 Task: select the visible AfterExecute option in the show cell status bar.
Action: Mouse moved to (27, 599)
Screenshot: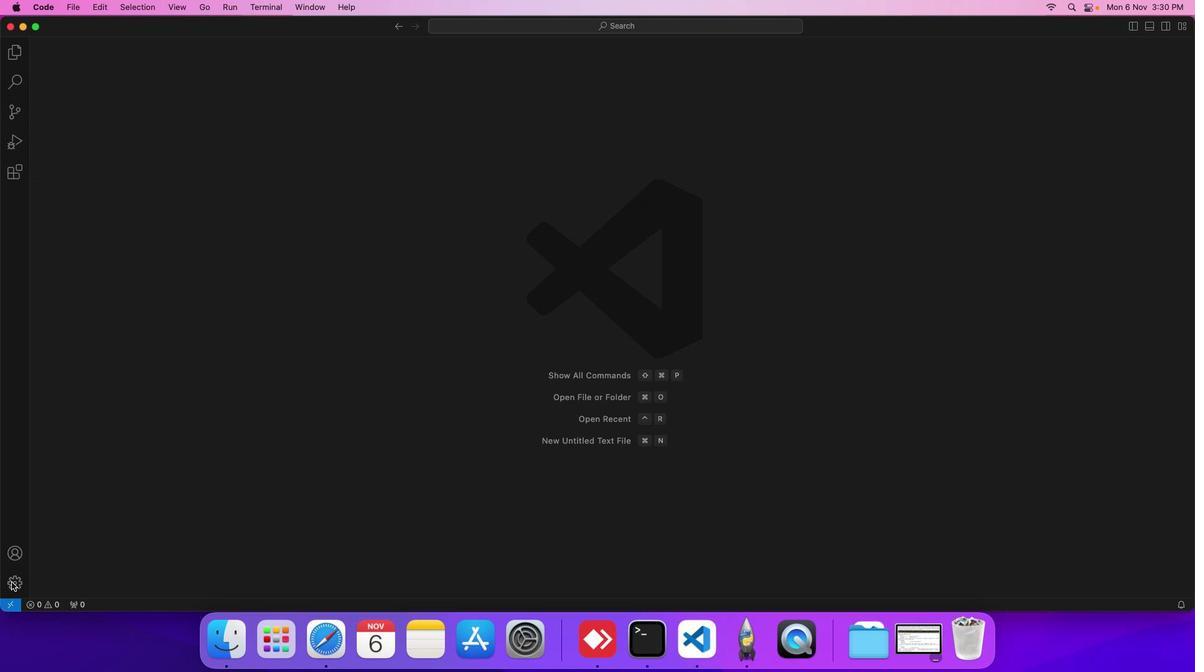 
Action: Mouse pressed left at (27, 599)
Screenshot: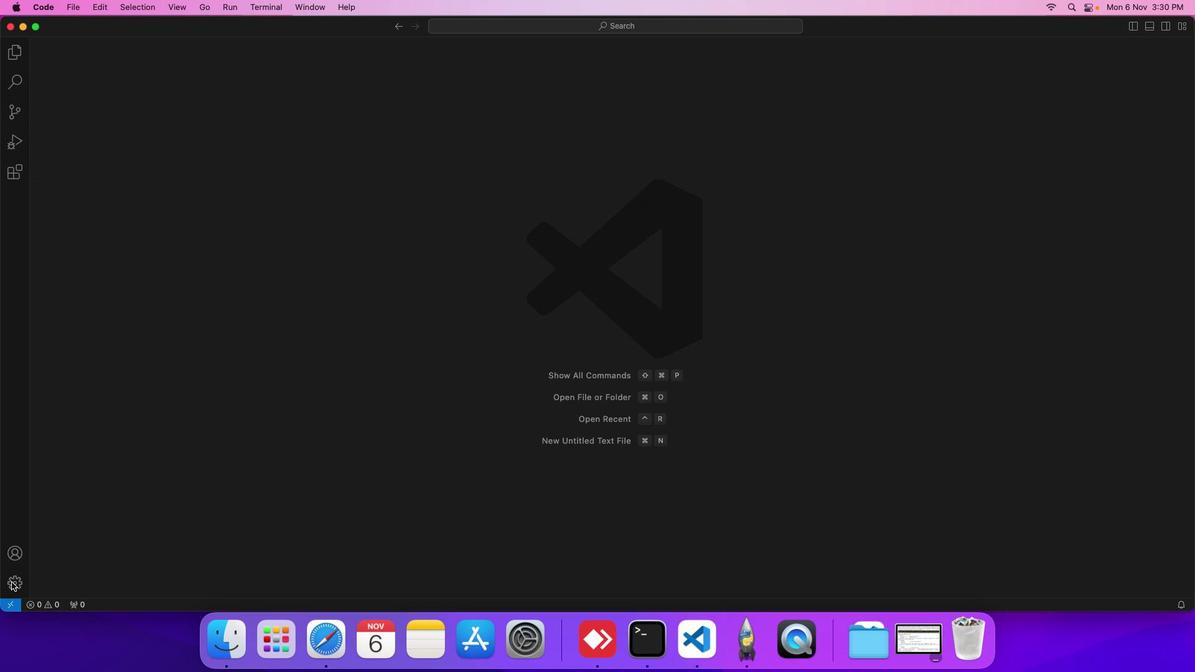
Action: Mouse moved to (77, 506)
Screenshot: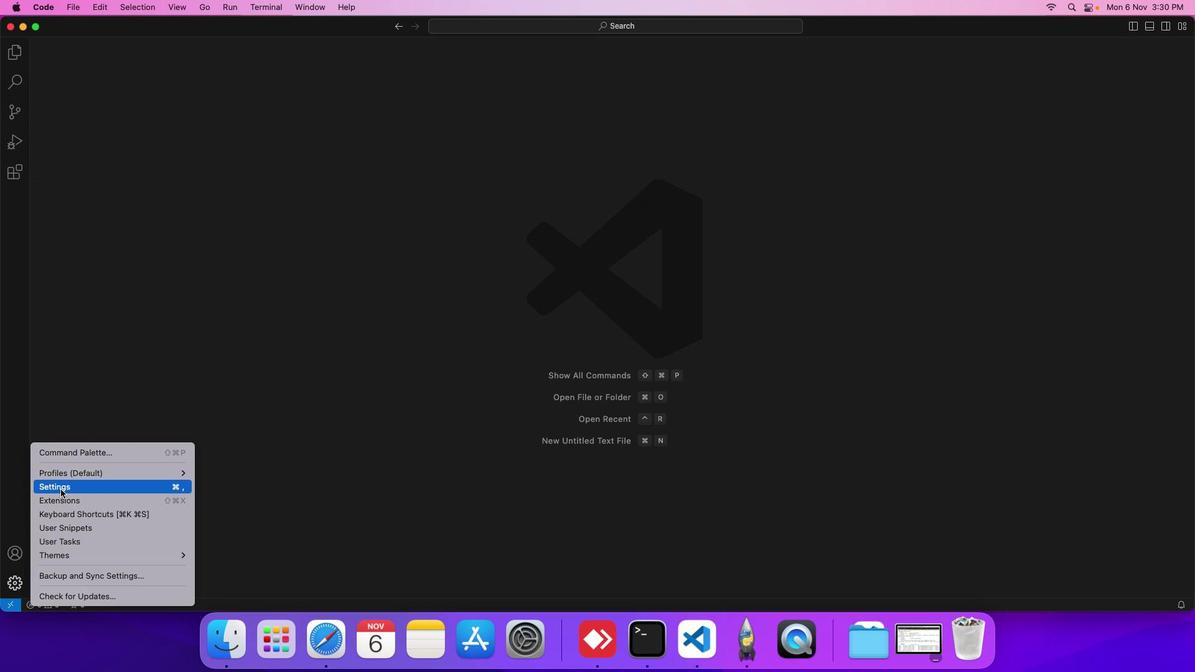 
Action: Mouse pressed left at (77, 506)
Screenshot: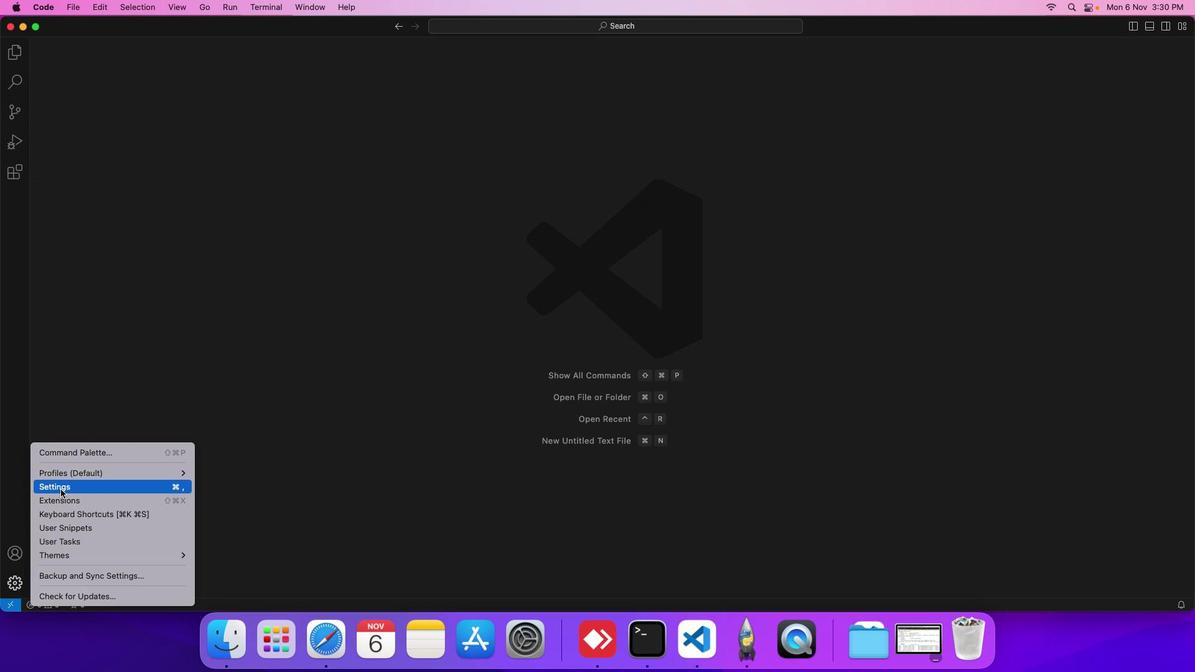 
Action: Mouse moved to (293, 196)
Screenshot: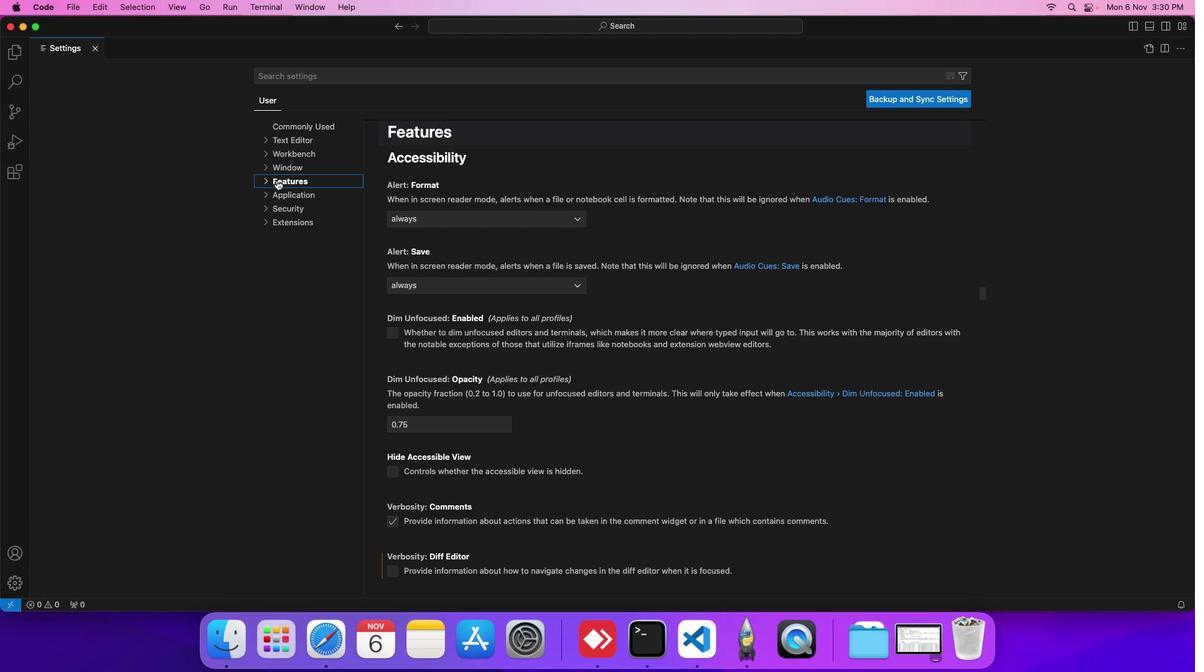 
Action: Mouse pressed left at (293, 196)
Screenshot: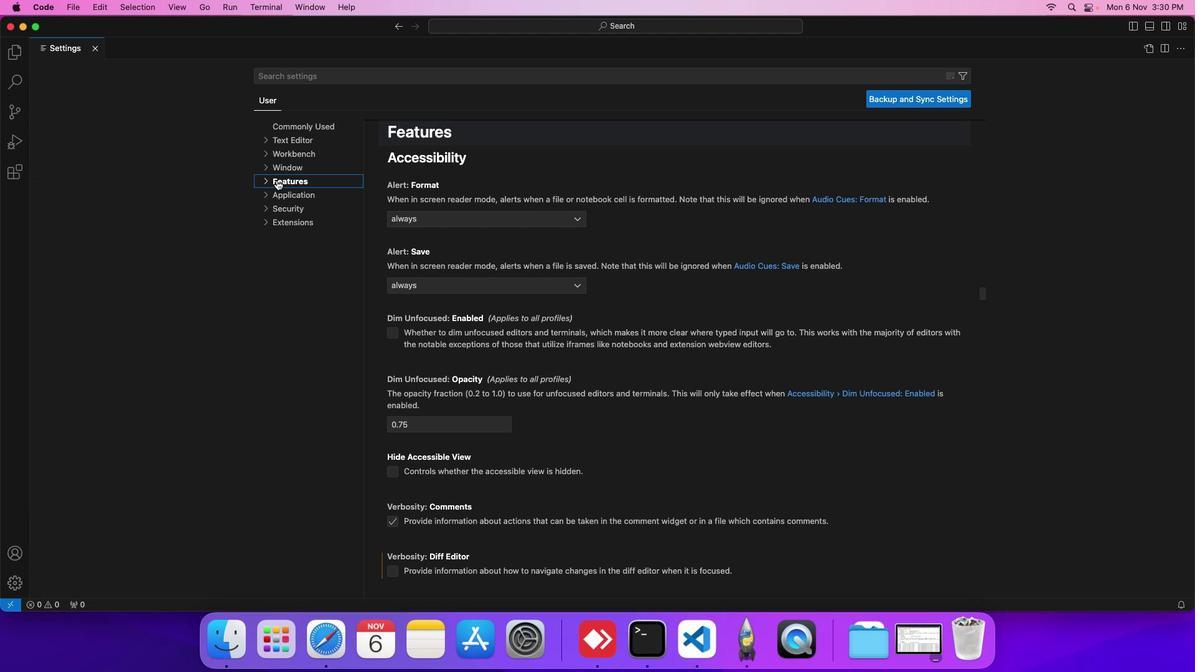 
Action: Mouse moved to (315, 401)
Screenshot: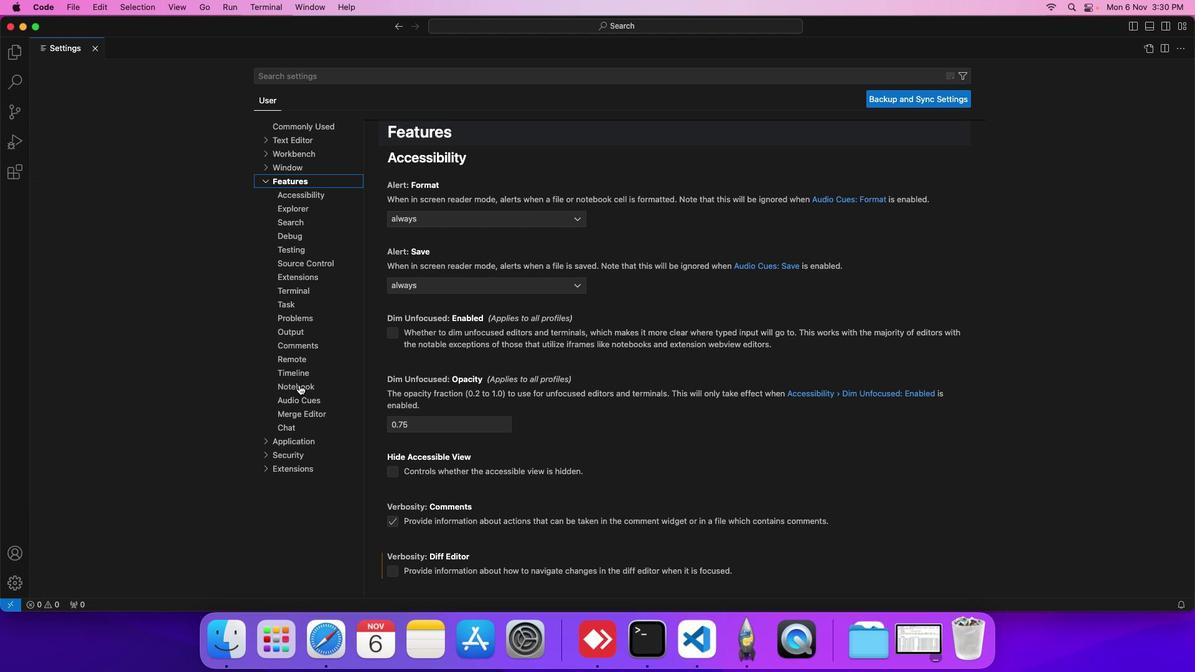 
Action: Mouse pressed left at (315, 401)
Screenshot: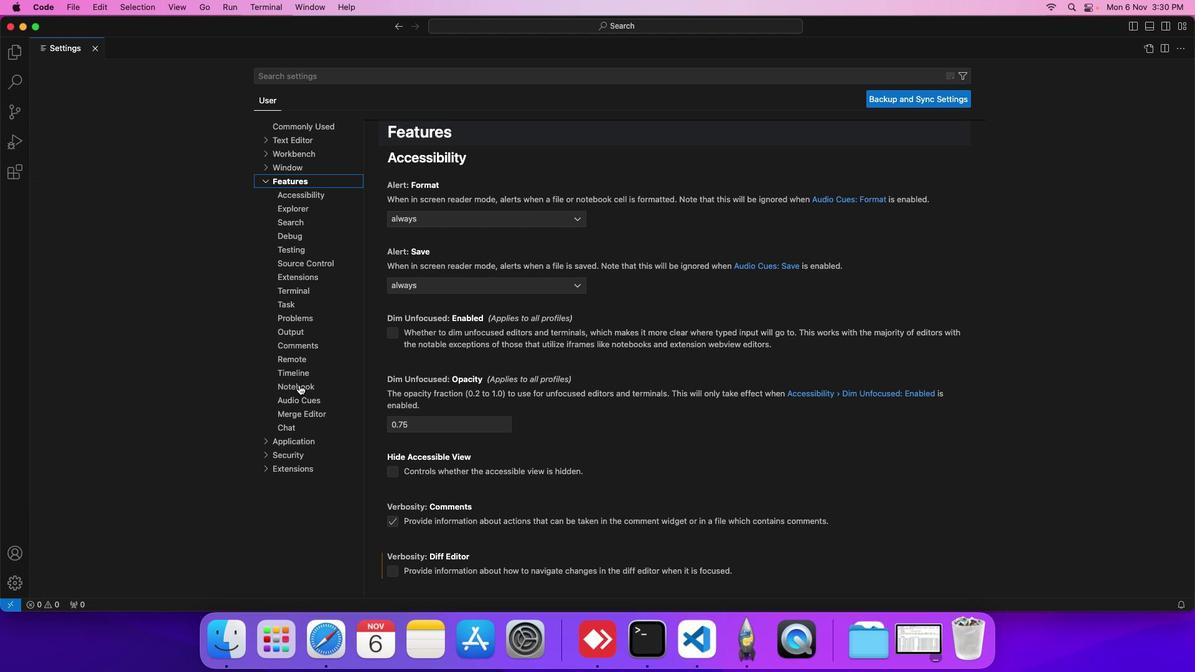 
Action: Mouse moved to (394, 404)
Screenshot: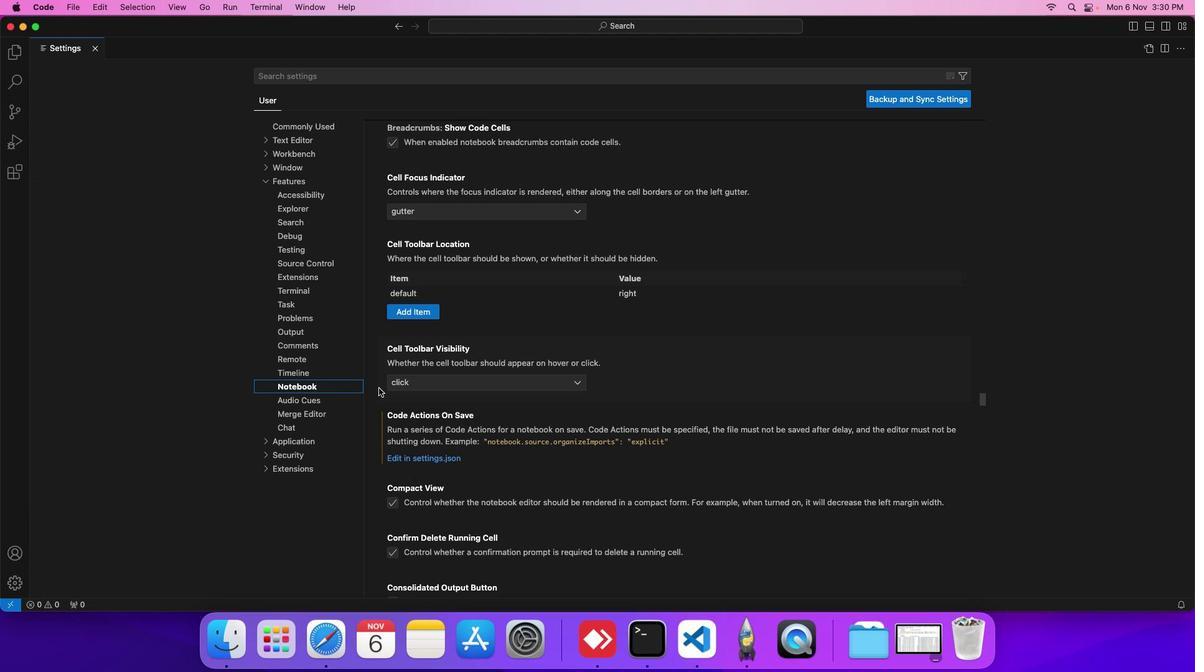 
Action: Mouse scrolled (394, 404) with delta (16, 15)
Screenshot: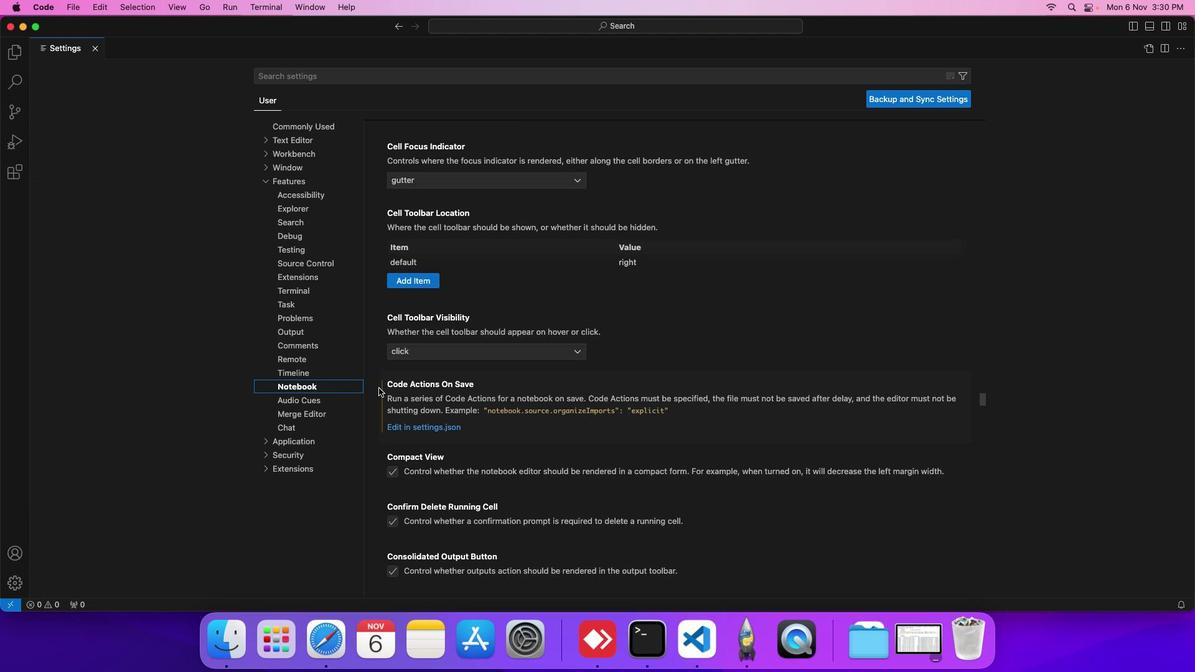 
Action: Mouse scrolled (394, 404) with delta (16, 15)
Screenshot: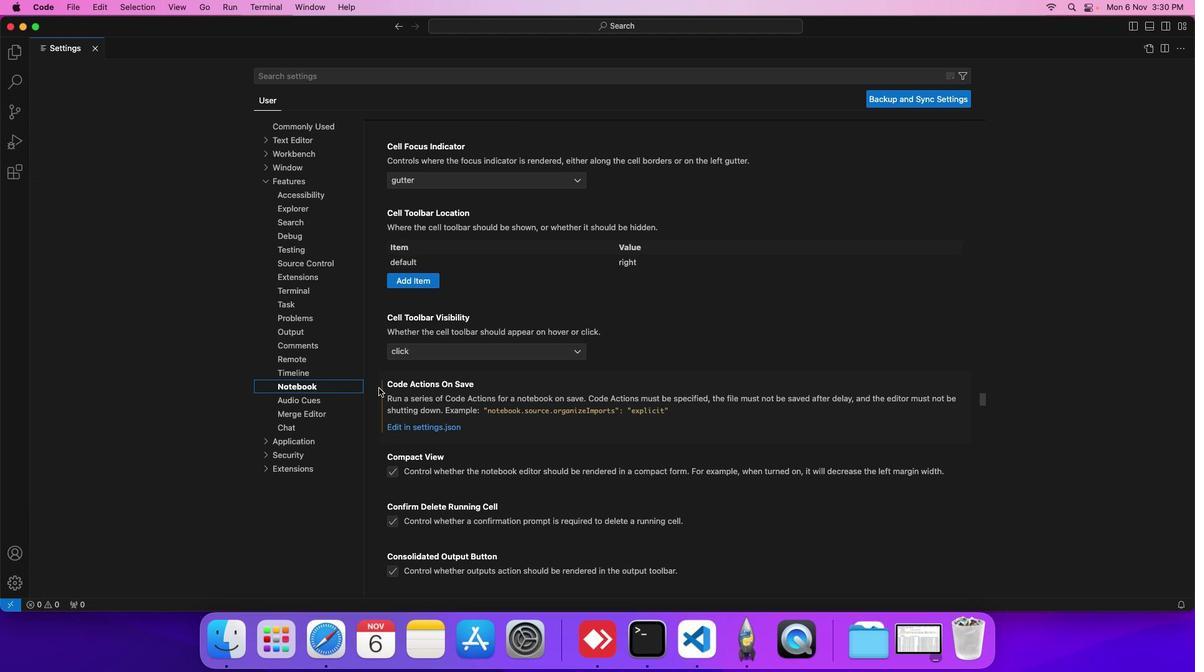 
Action: Mouse scrolled (394, 404) with delta (16, 15)
Screenshot: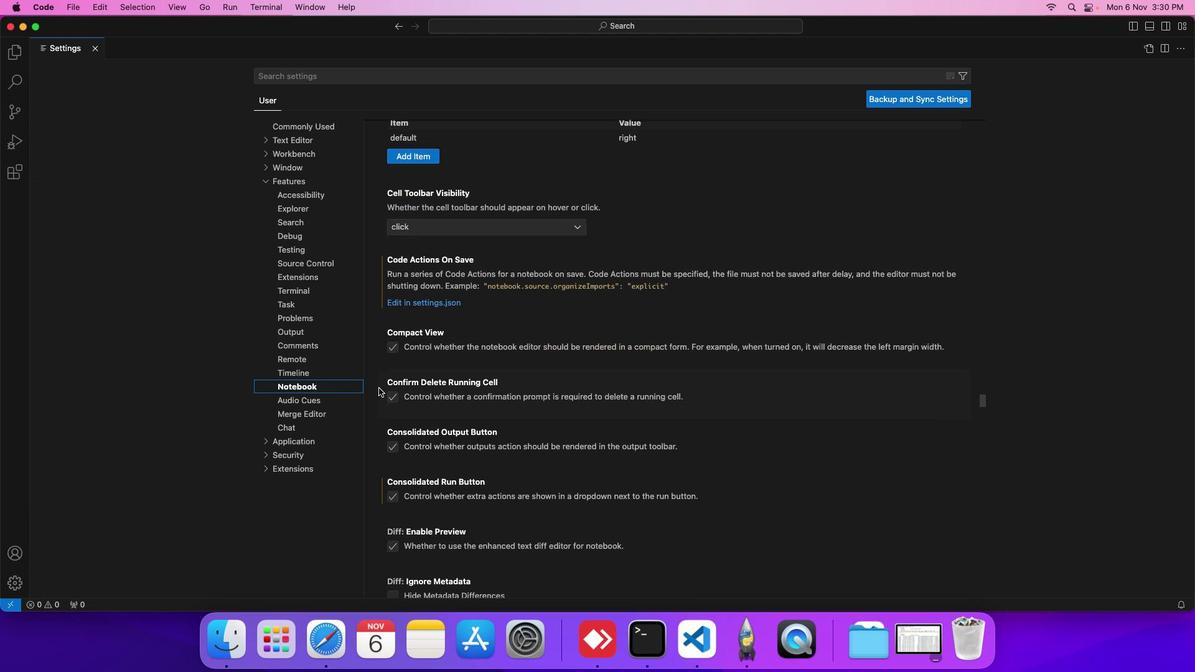 
Action: Mouse scrolled (394, 404) with delta (16, 15)
Screenshot: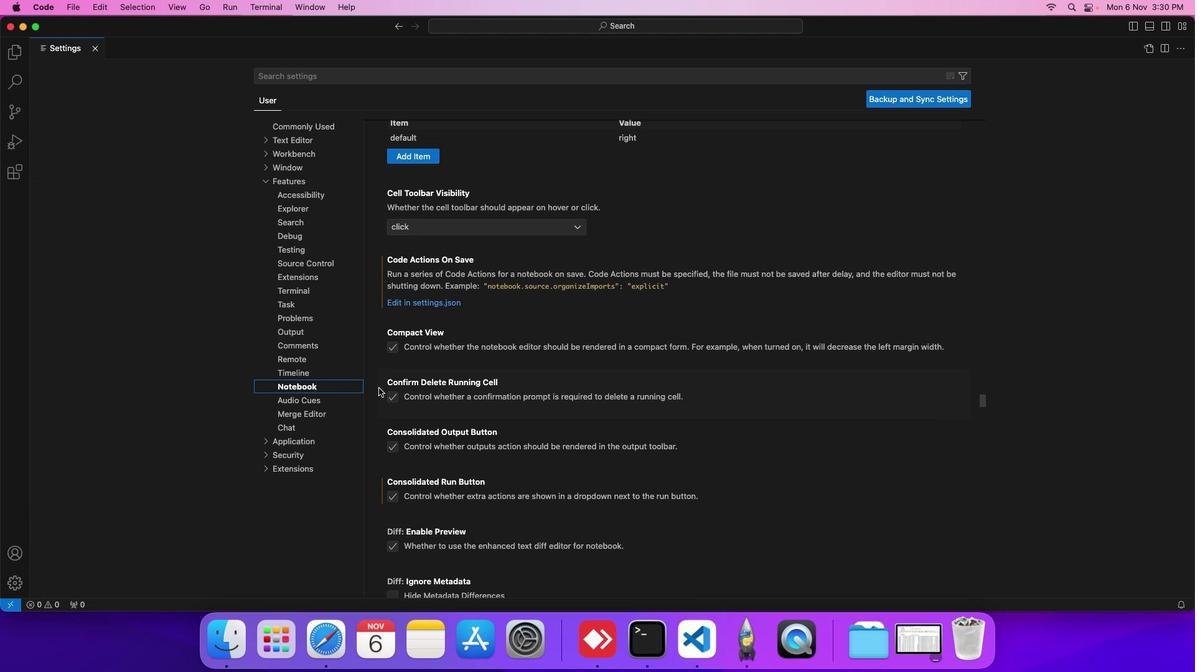 
Action: Mouse scrolled (394, 404) with delta (16, 14)
Screenshot: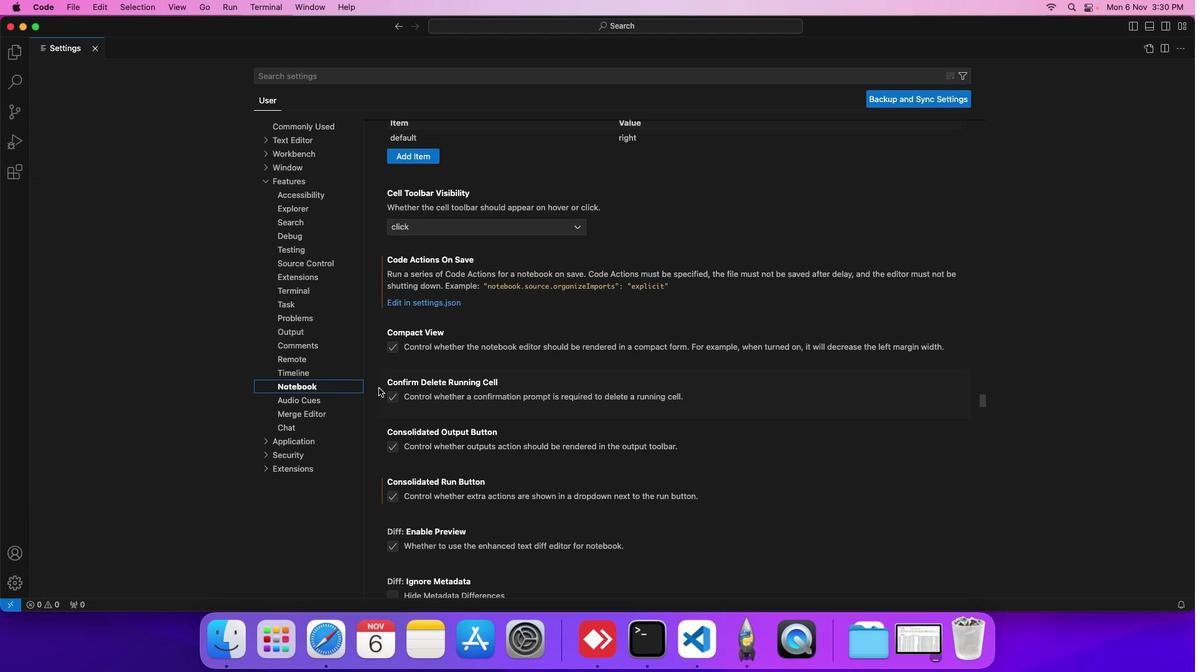 
Action: Mouse scrolled (394, 404) with delta (16, 15)
Screenshot: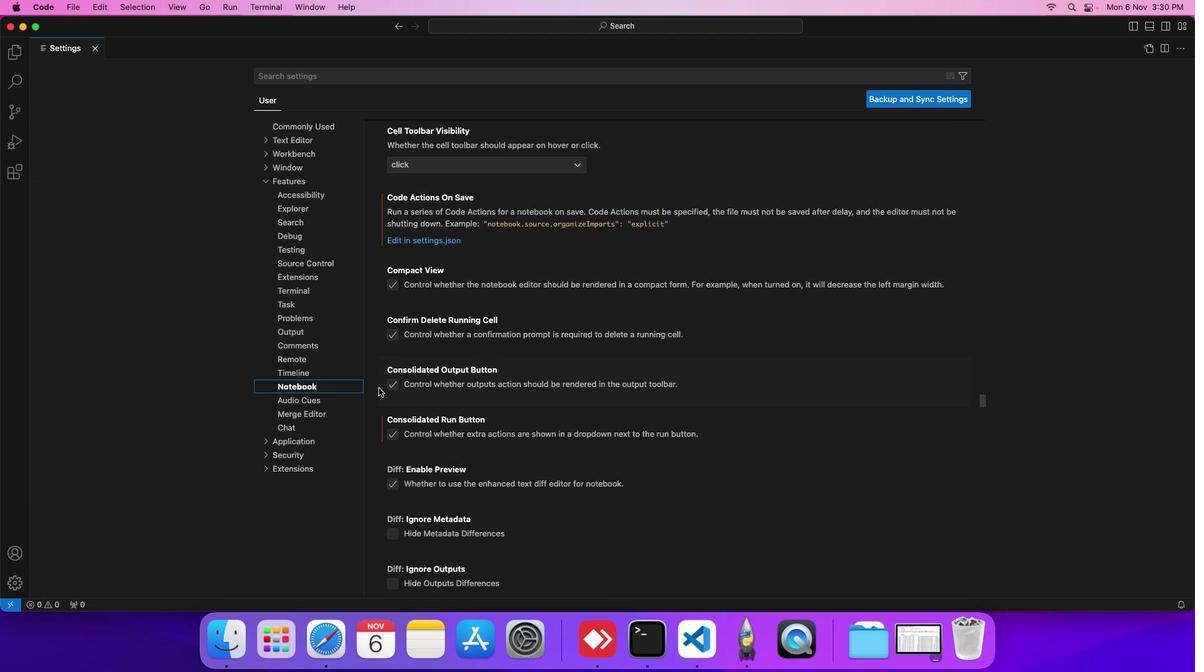 
Action: Mouse scrolled (394, 404) with delta (16, 15)
Screenshot: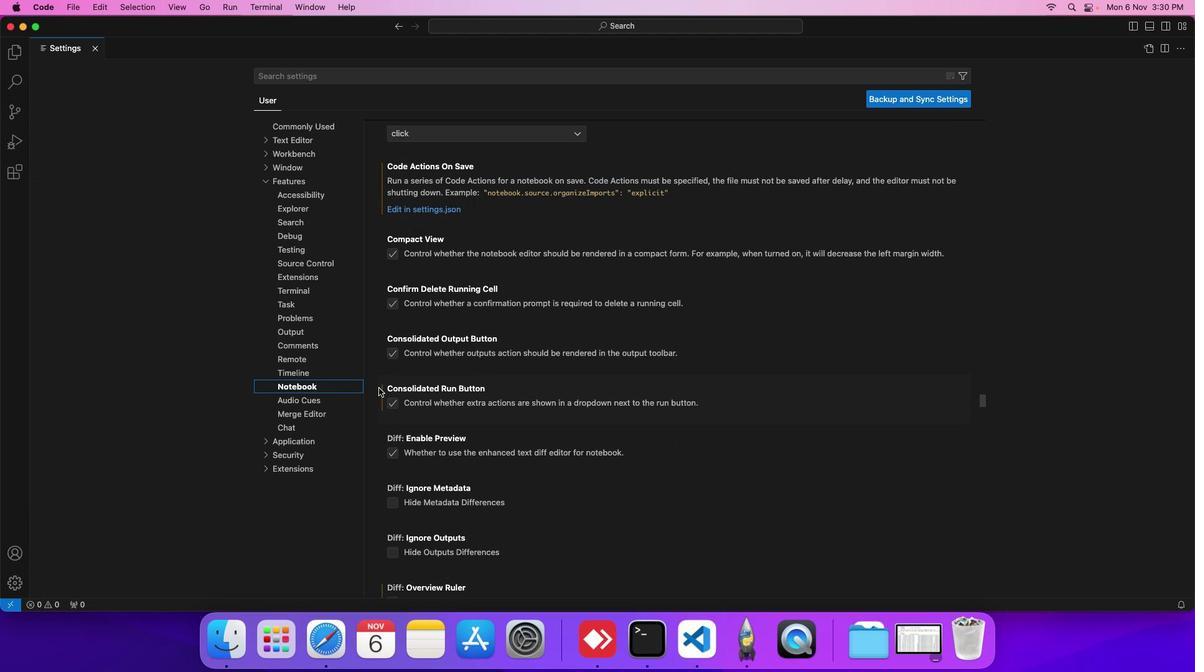 
Action: Mouse scrolled (394, 404) with delta (16, 15)
Screenshot: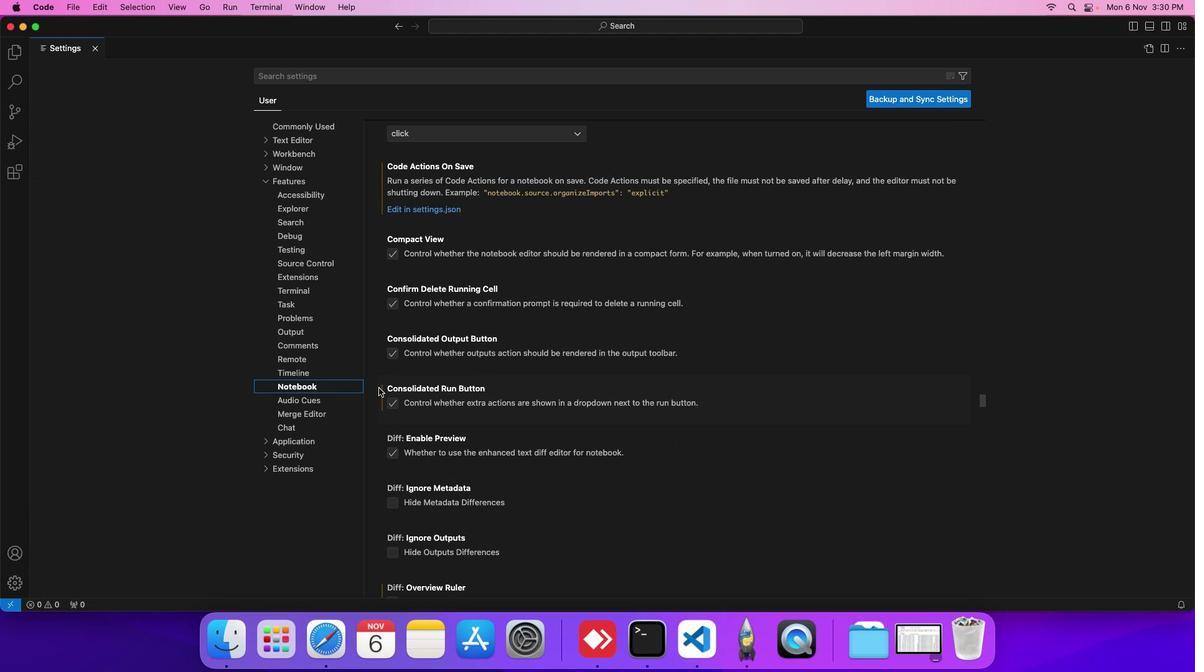 
Action: Mouse scrolled (394, 404) with delta (16, 15)
Screenshot: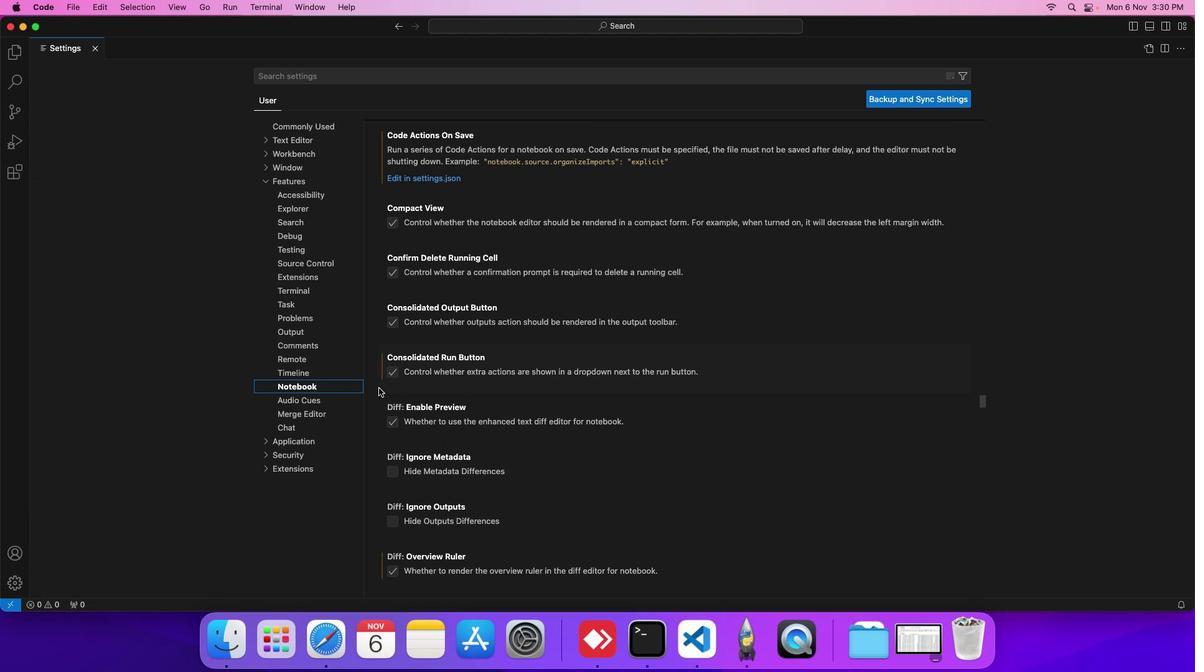
Action: Mouse scrolled (394, 404) with delta (16, 15)
Screenshot: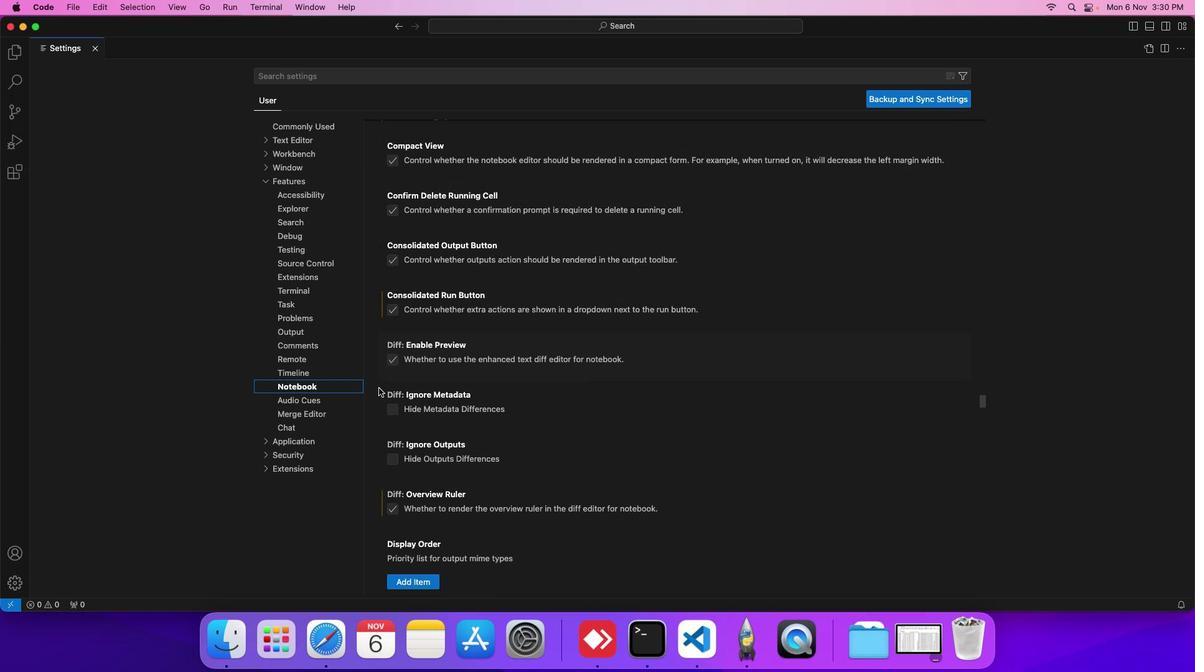 
Action: Mouse scrolled (394, 404) with delta (16, 15)
Screenshot: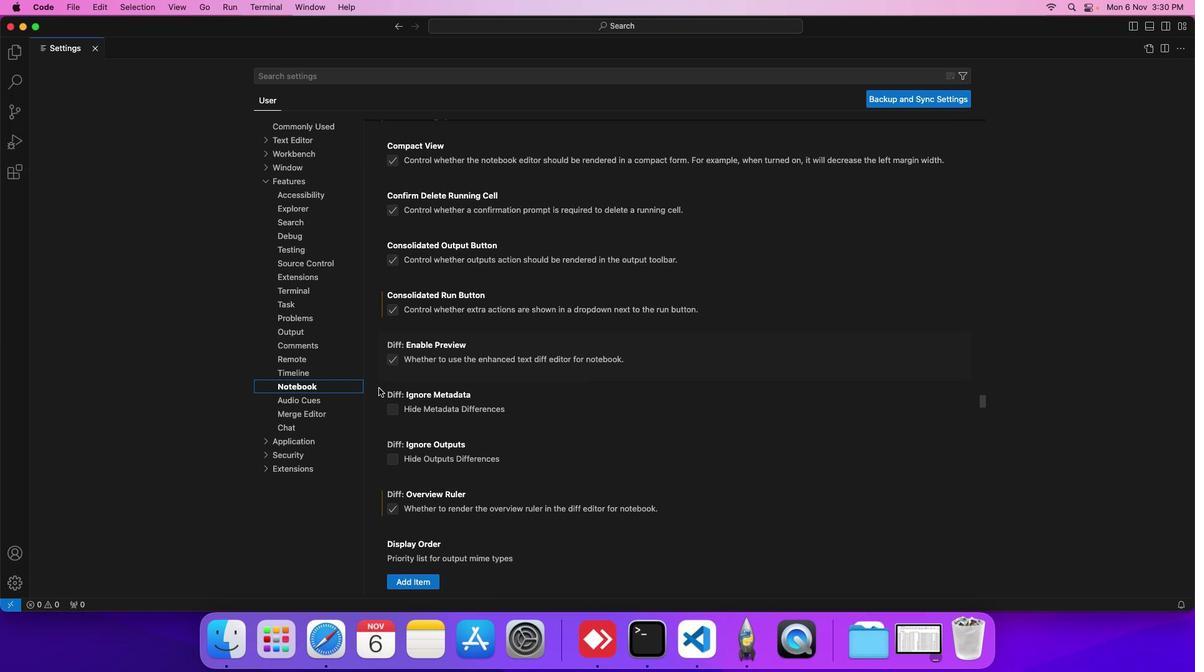 
Action: Mouse scrolled (394, 404) with delta (16, 15)
Screenshot: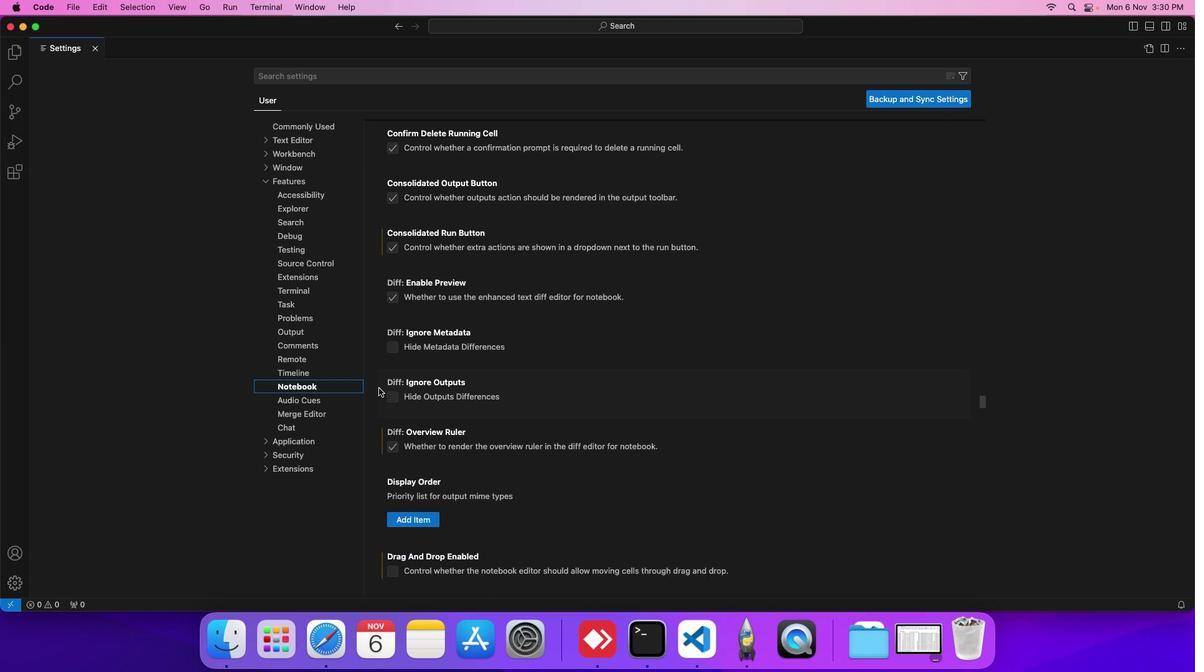 
Action: Mouse scrolled (394, 404) with delta (16, 15)
Screenshot: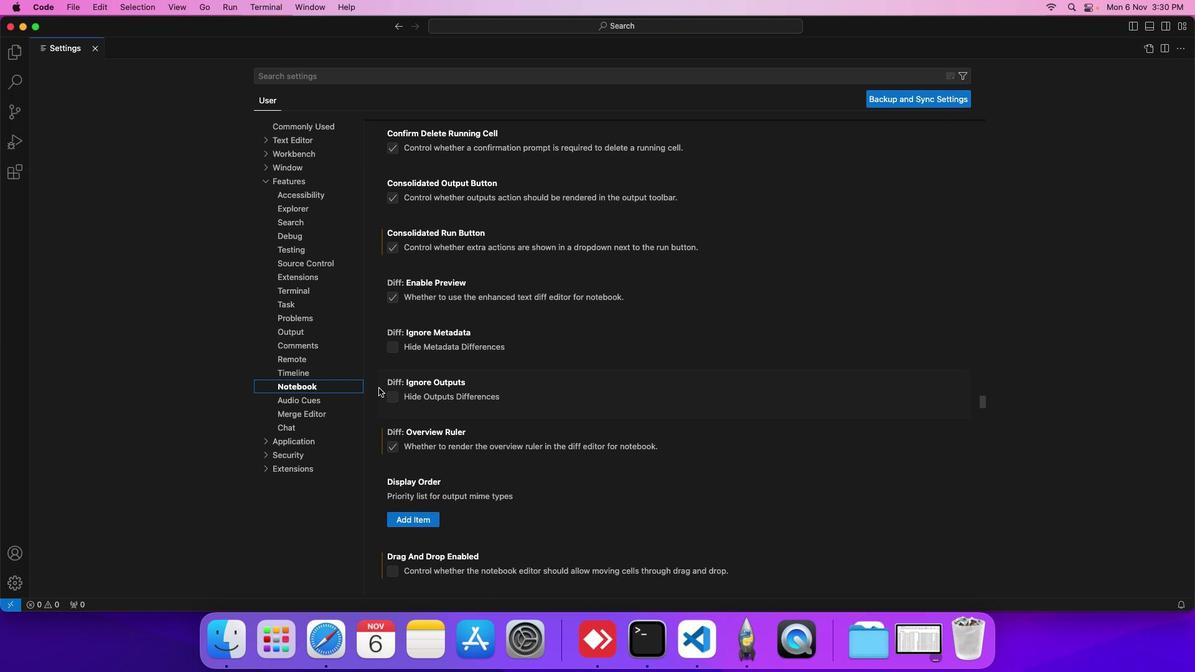 
Action: Mouse scrolled (394, 404) with delta (16, 15)
Screenshot: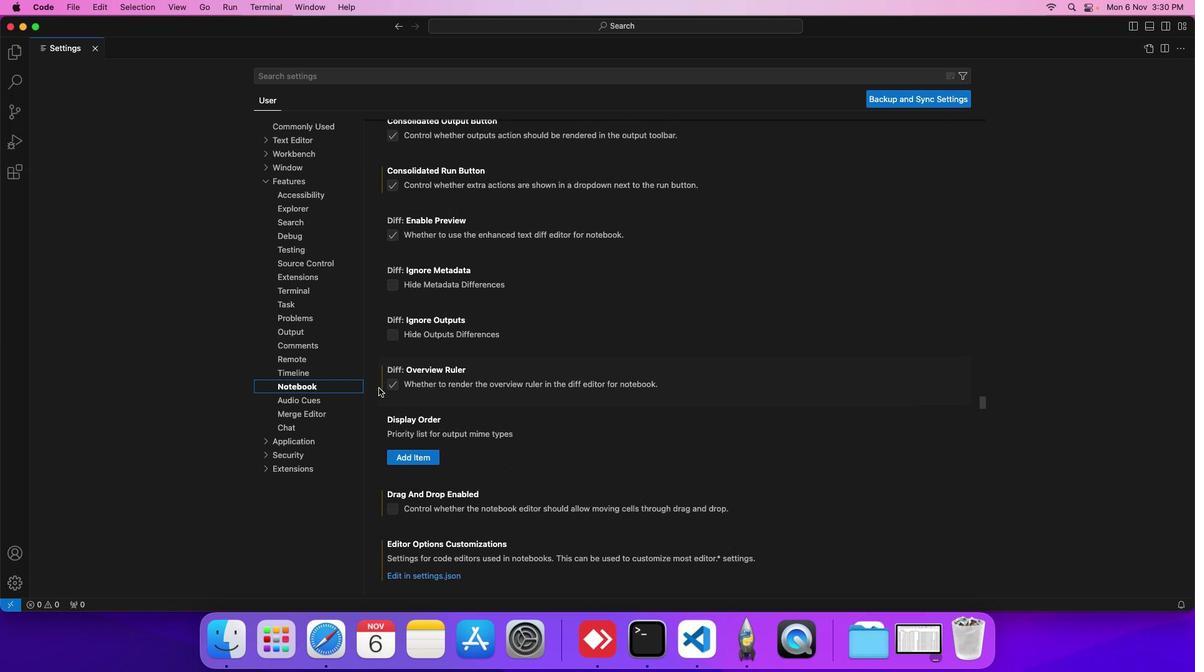 
Action: Mouse scrolled (394, 404) with delta (16, 15)
Screenshot: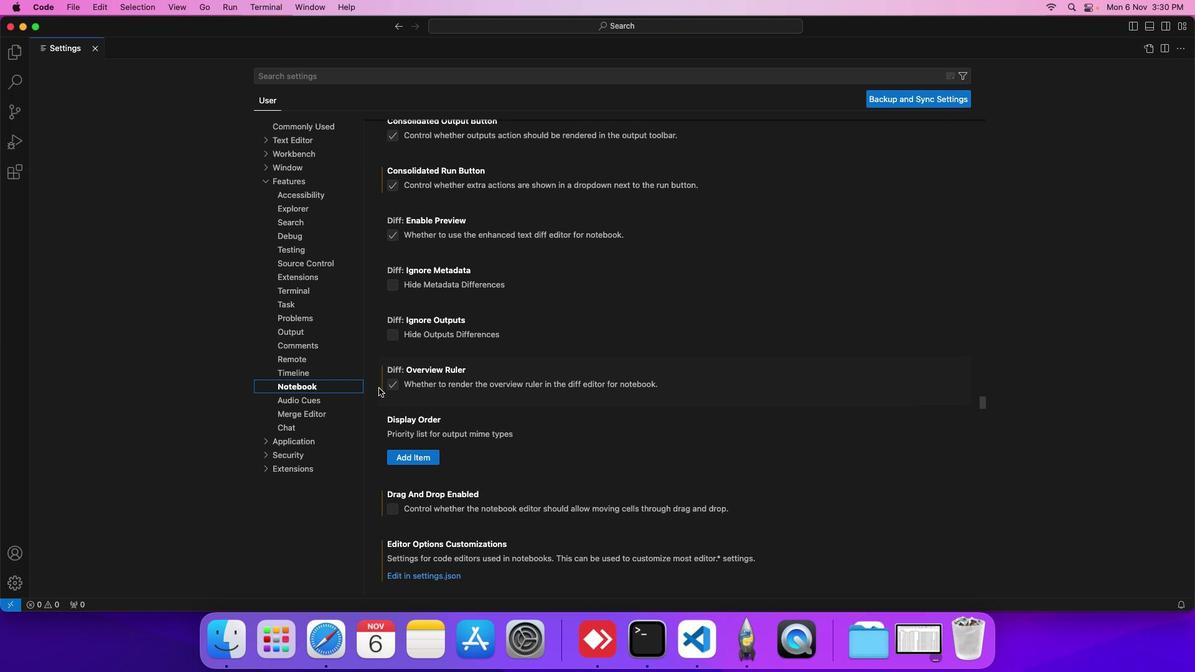 
Action: Mouse scrolled (394, 404) with delta (16, 15)
Screenshot: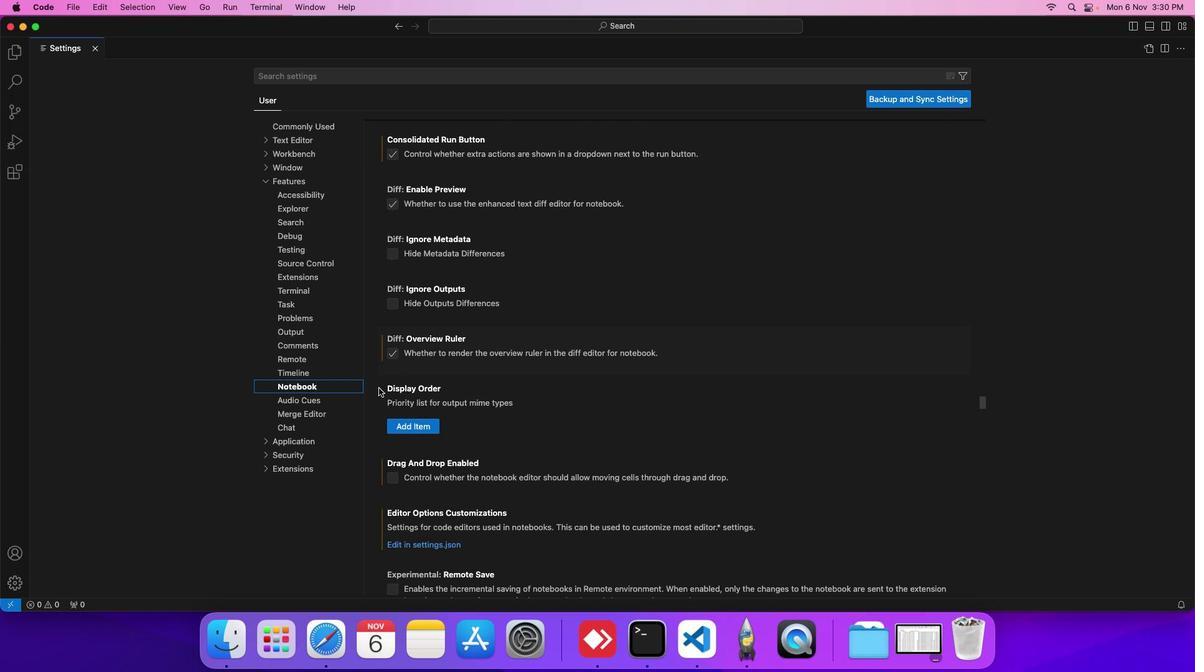 
Action: Mouse scrolled (394, 404) with delta (16, 15)
Screenshot: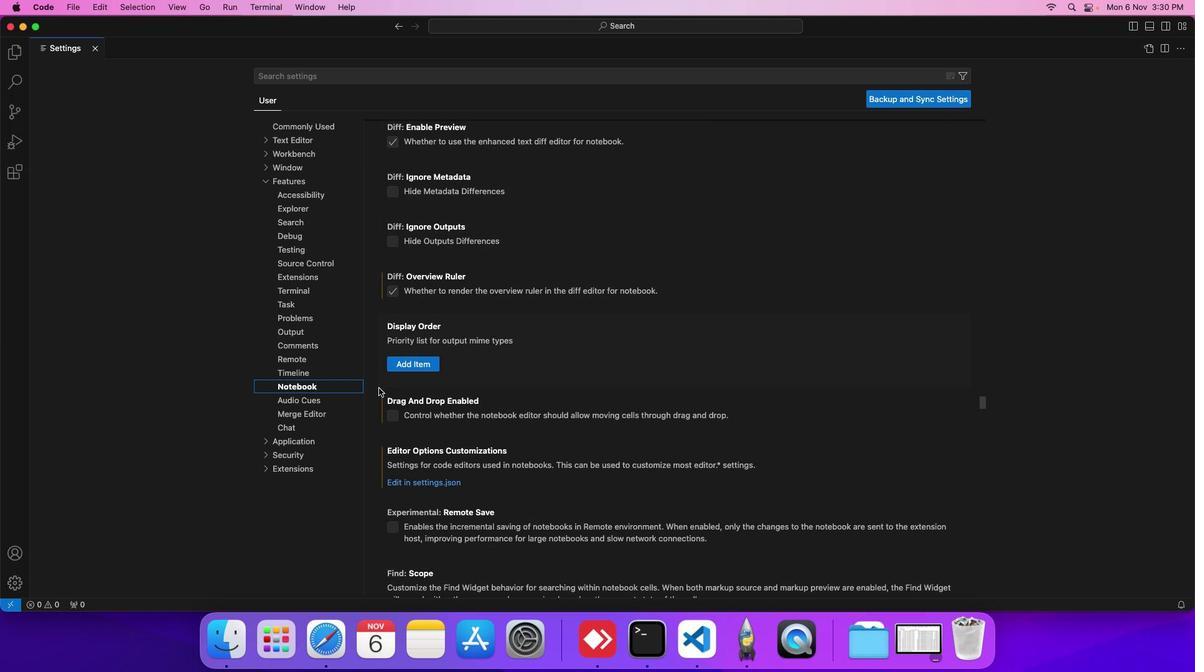 
Action: Mouse scrolled (394, 404) with delta (16, 15)
Screenshot: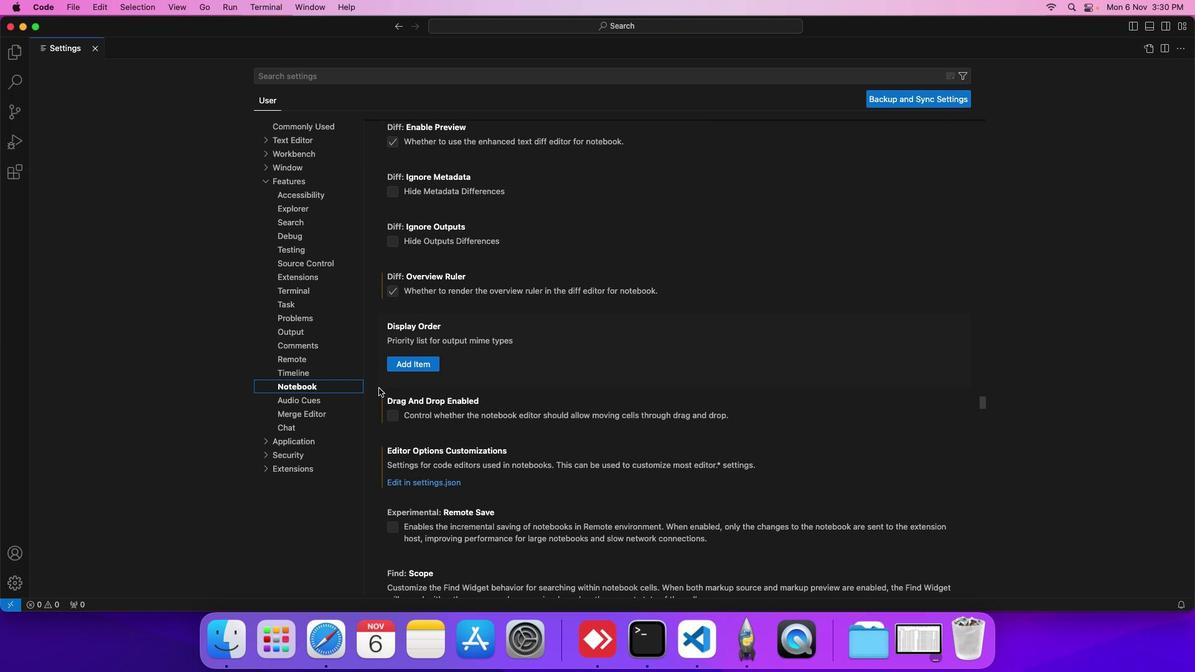 
Action: Mouse scrolled (394, 404) with delta (16, 15)
Screenshot: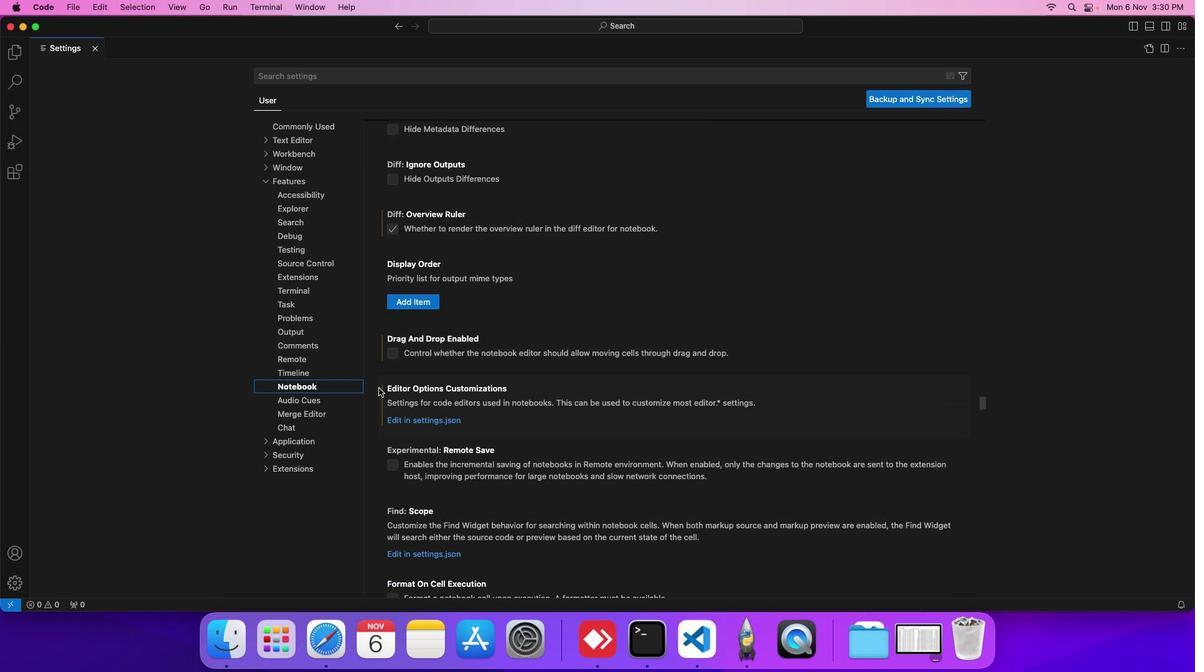 
Action: Mouse scrolled (394, 404) with delta (16, 15)
Screenshot: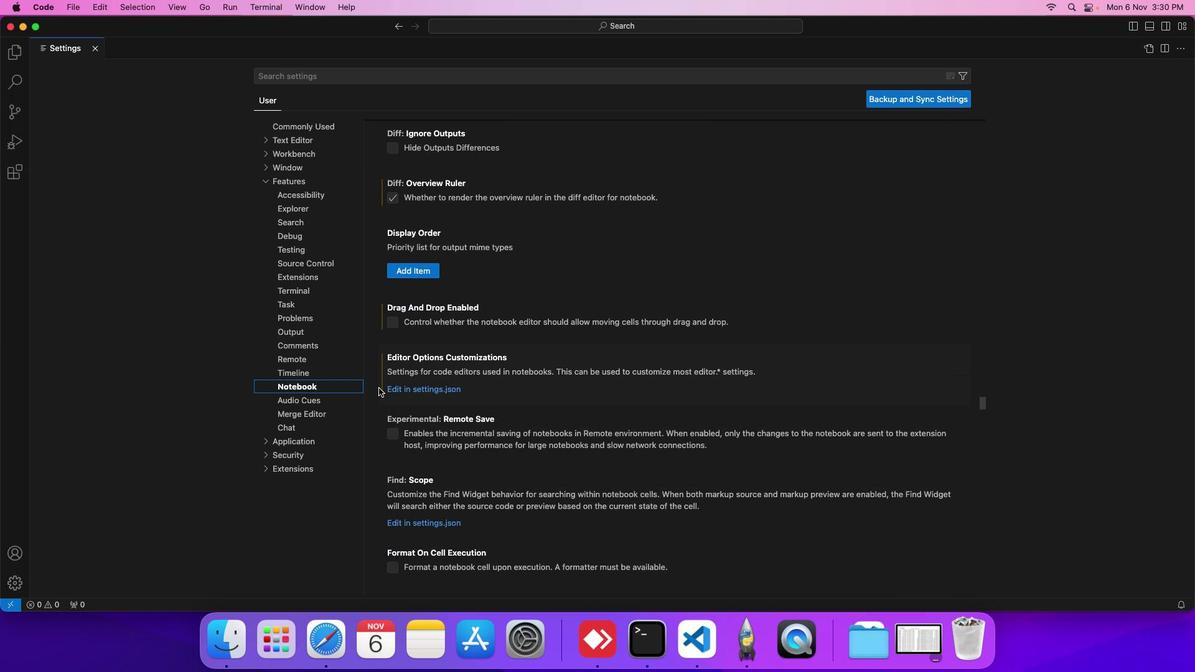 
Action: Mouse scrolled (394, 404) with delta (16, 15)
Screenshot: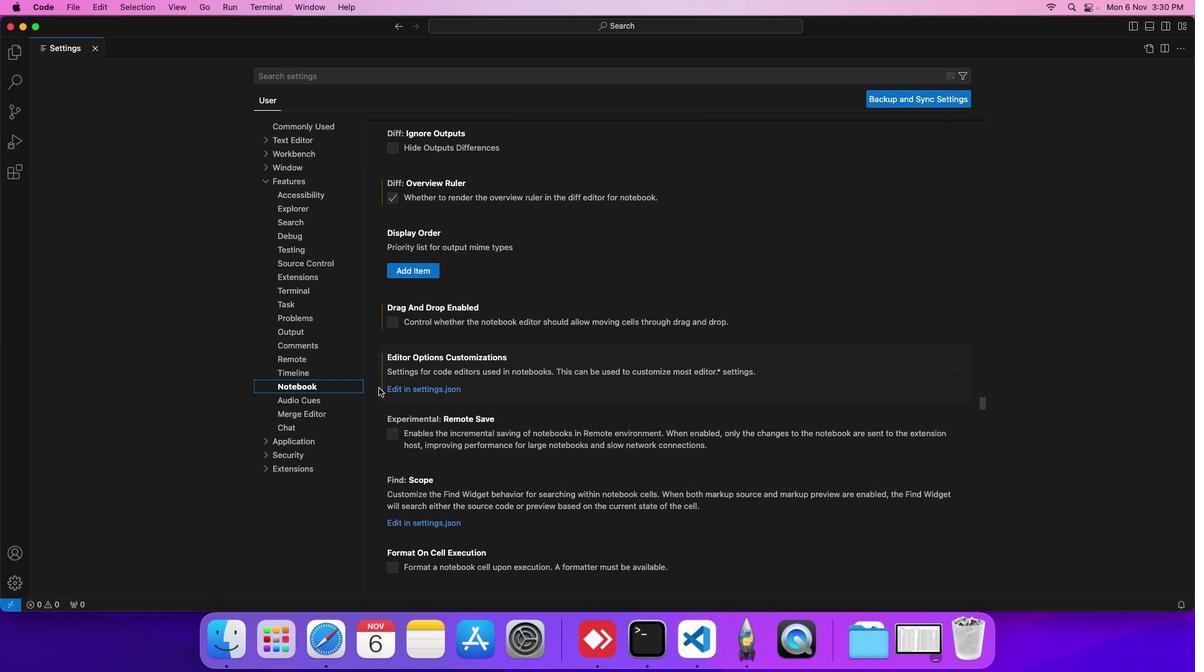 
Action: Mouse scrolled (394, 404) with delta (16, 15)
Screenshot: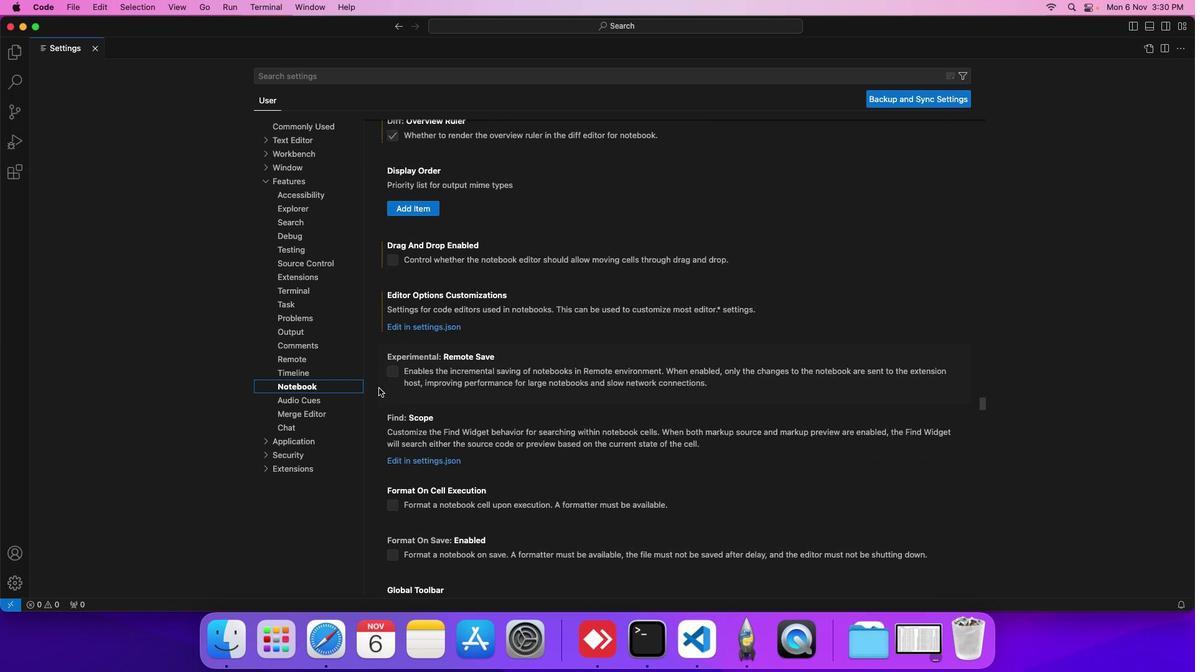 
Action: Mouse scrolled (394, 404) with delta (16, 15)
Screenshot: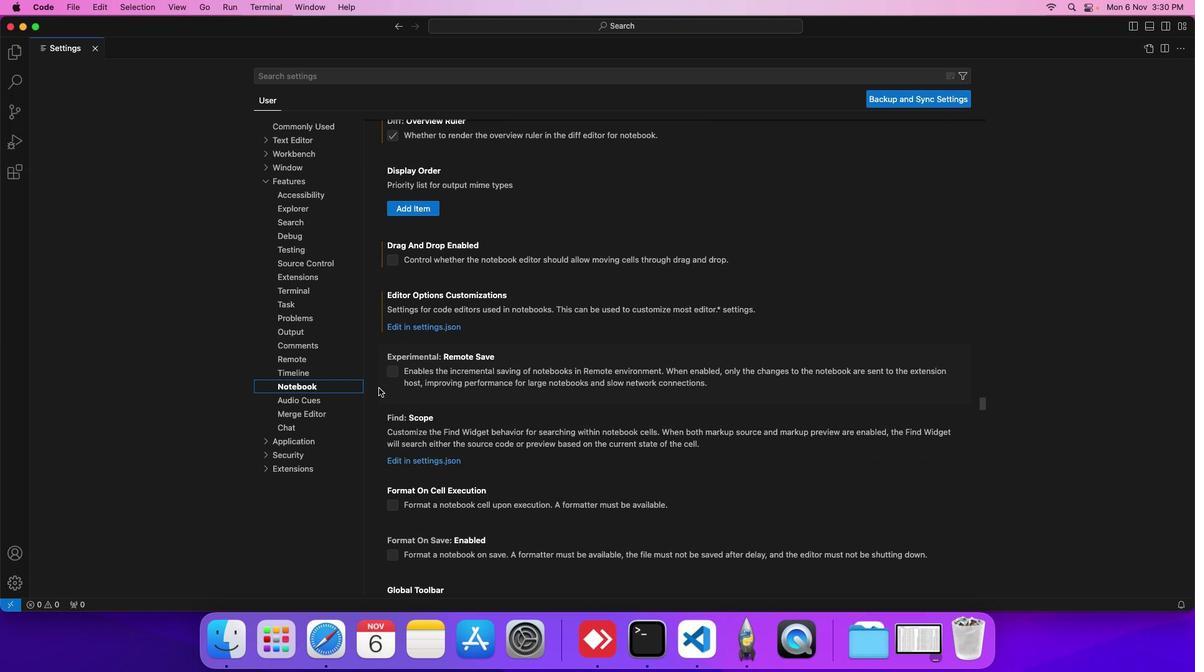 
Action: Mouse scrolled (394, 404) with delta (16, 15)
Screenshot: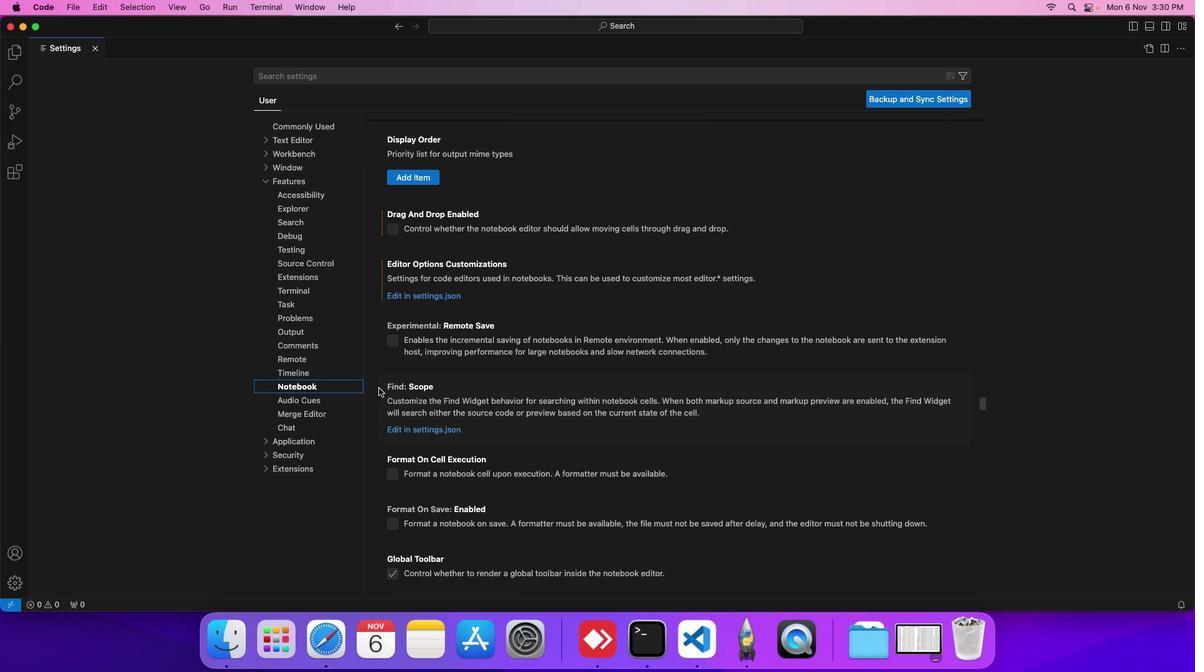 
Action: Mouse scrolled (394, 404) with delta (16, 15)
Screenshot: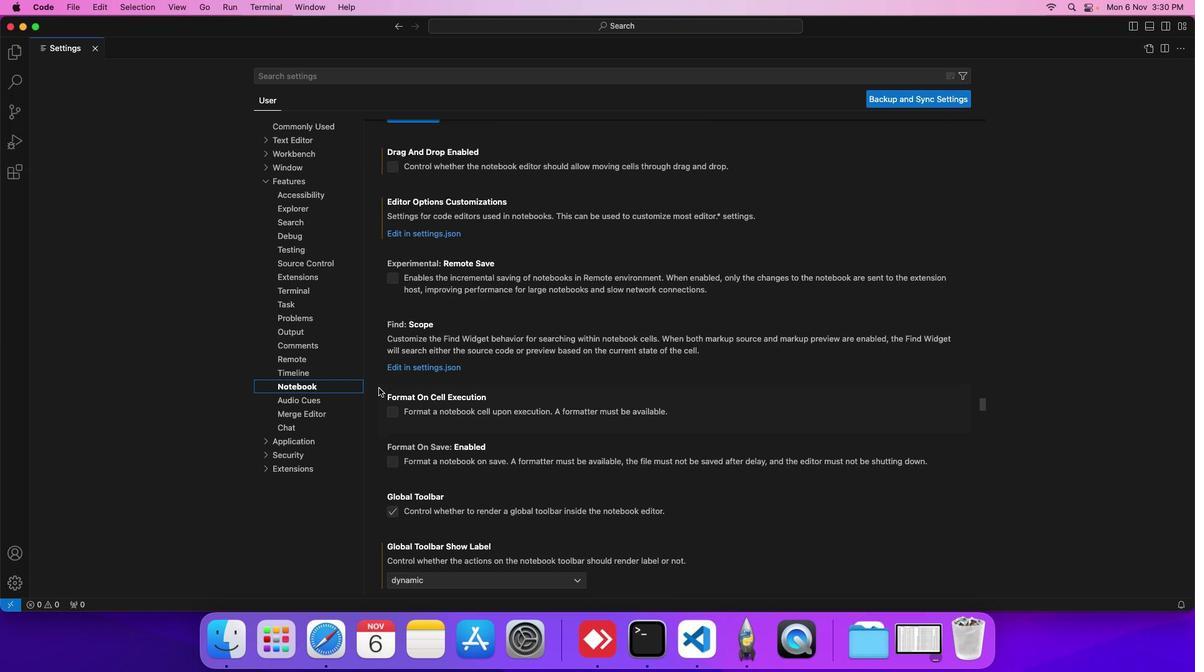 
Action: Mouse scrolled (394, 404) with delta (16, 15)
Screenshot: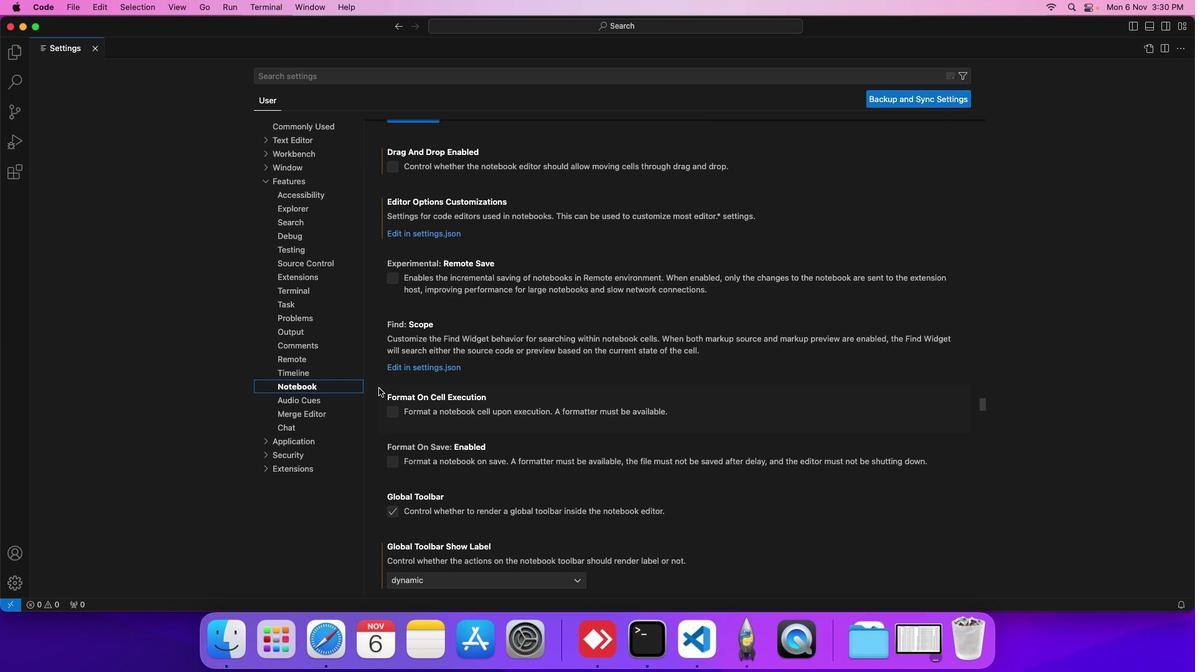 
Action: Mouse scrolled (394, 404) with delta (16, 15)
Screenshot: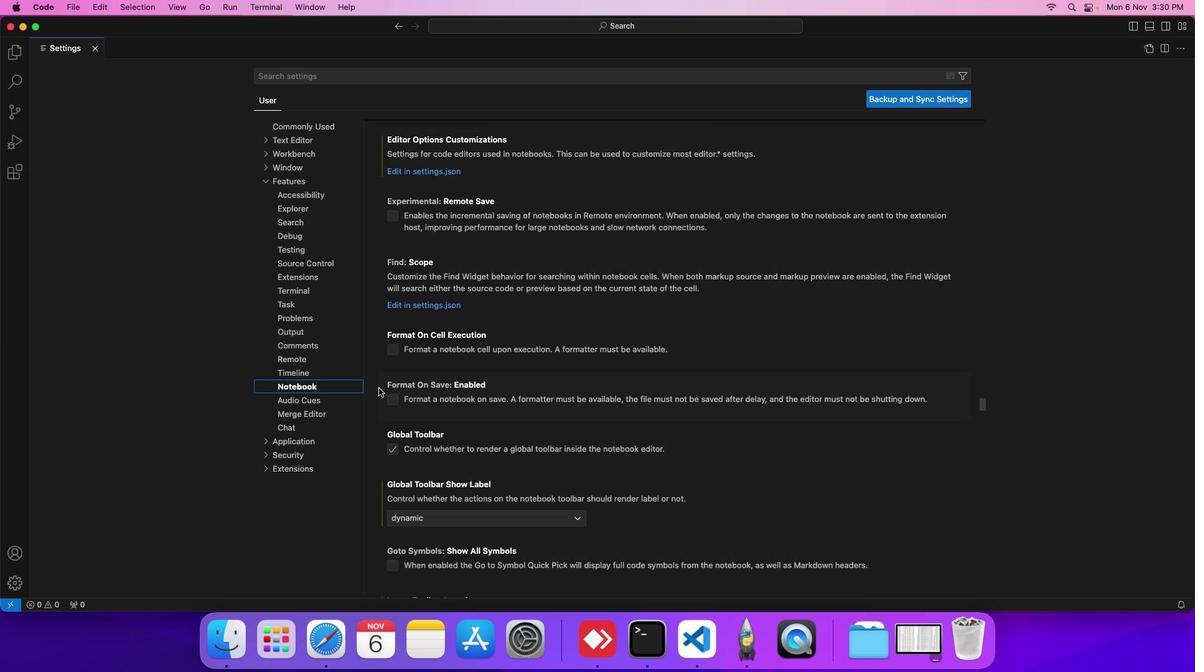 
Action: Mouse scrolled (394, 404) with delta (16, 15)
Screenshot: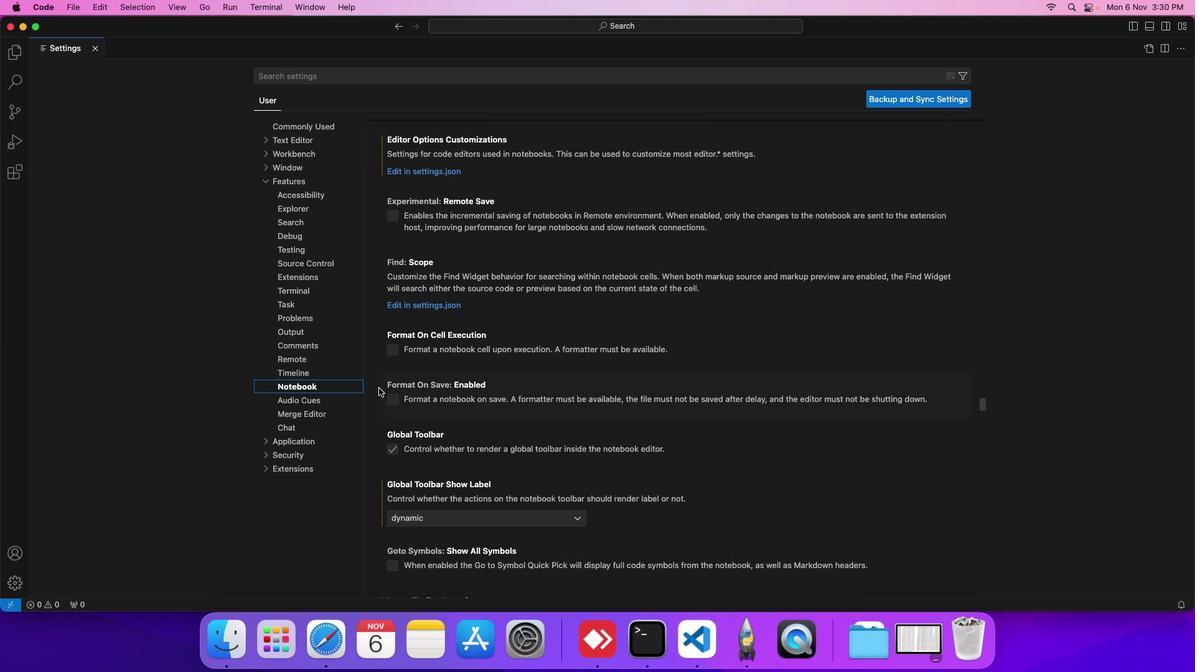 
Action: Mouse scrolled (394, 404) with delta (16, 15)
Screenshot: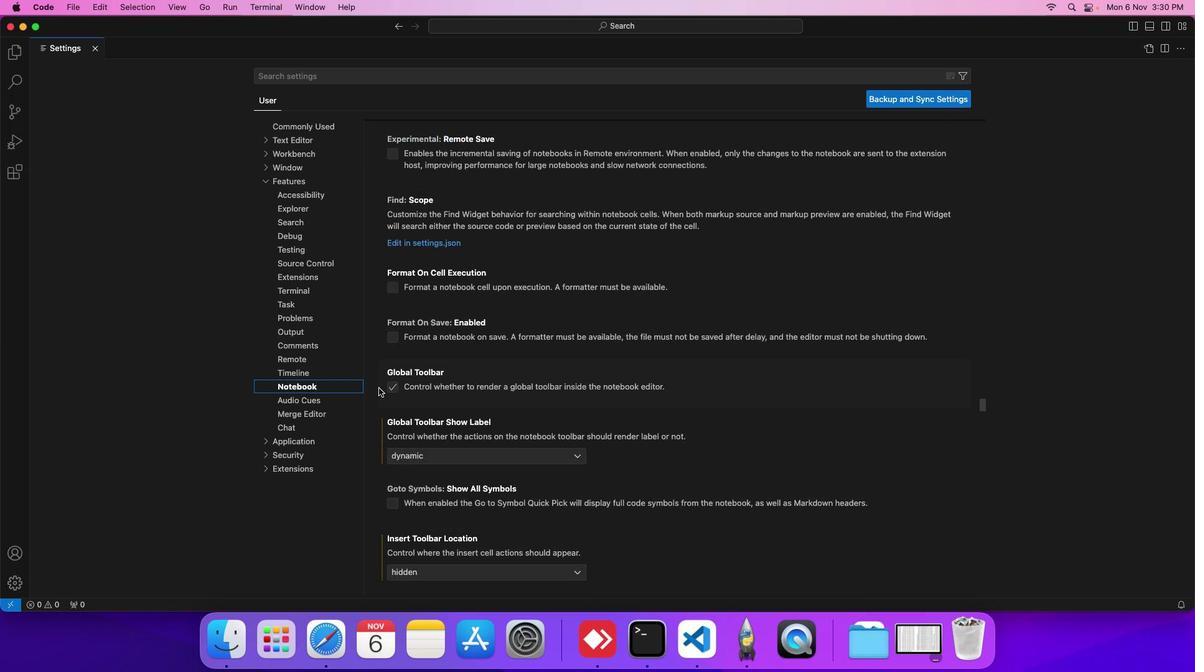 
Action: Mouse scrolled (394, 404) with delta (16, 15)
Screenshot: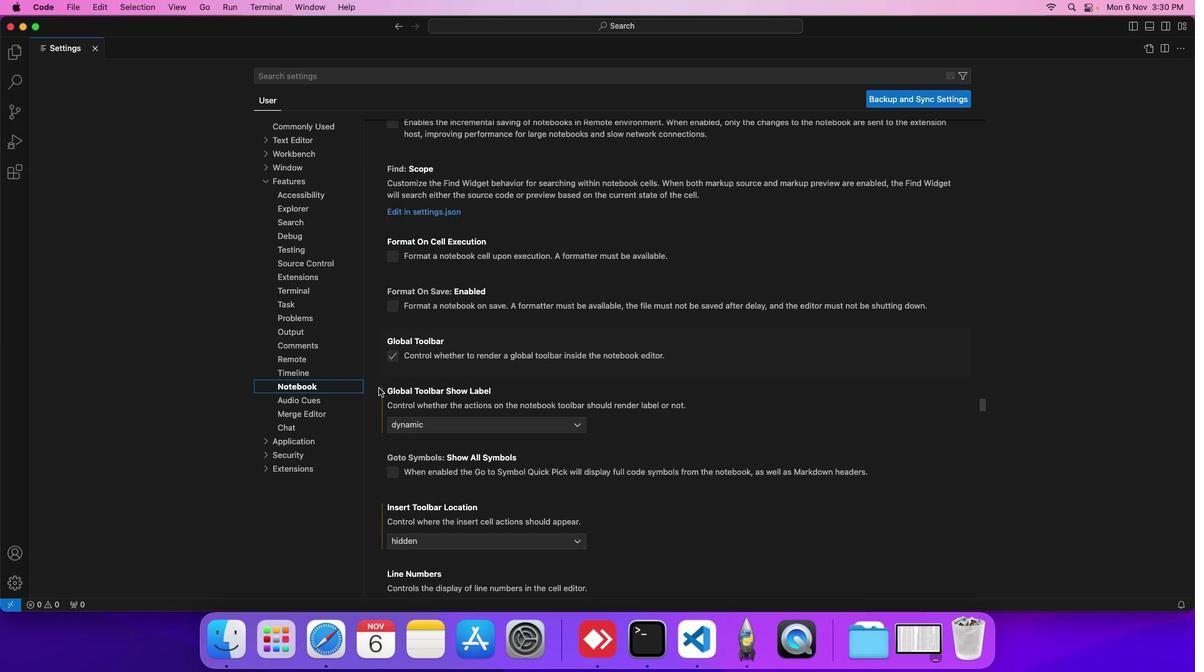 
Action: Mouse scrolled (394, 404) with delta (16, 15)
Screenshot: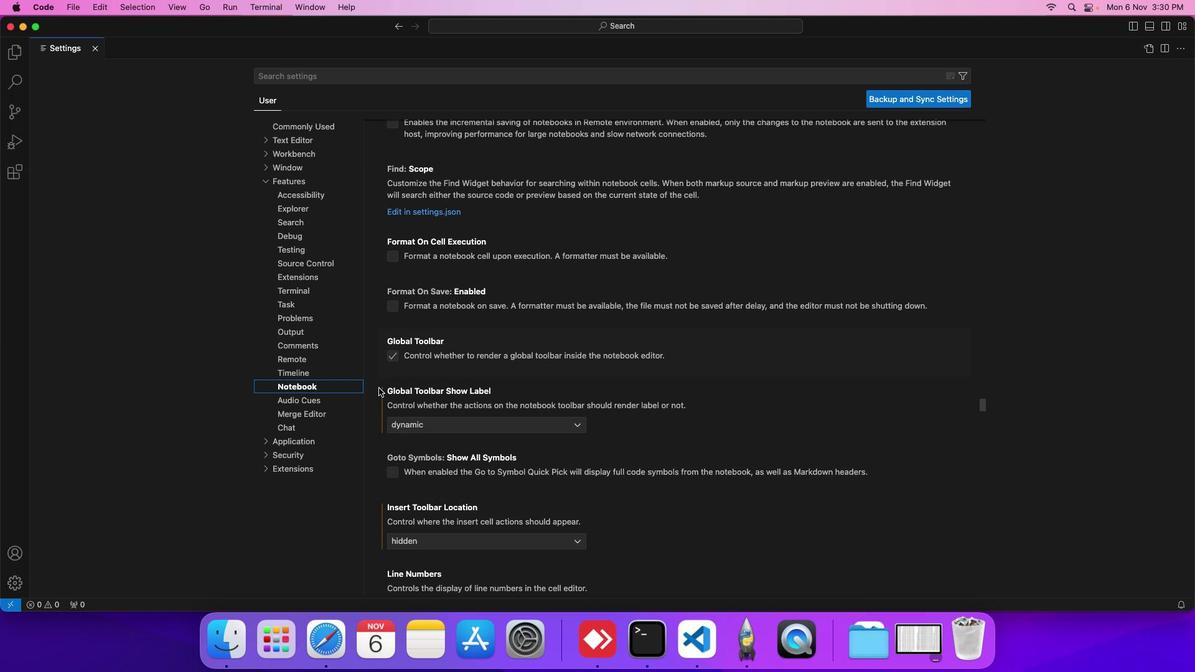
Action: Mouse scrolled (394, 404) with delta (16, 15)
Screenshot: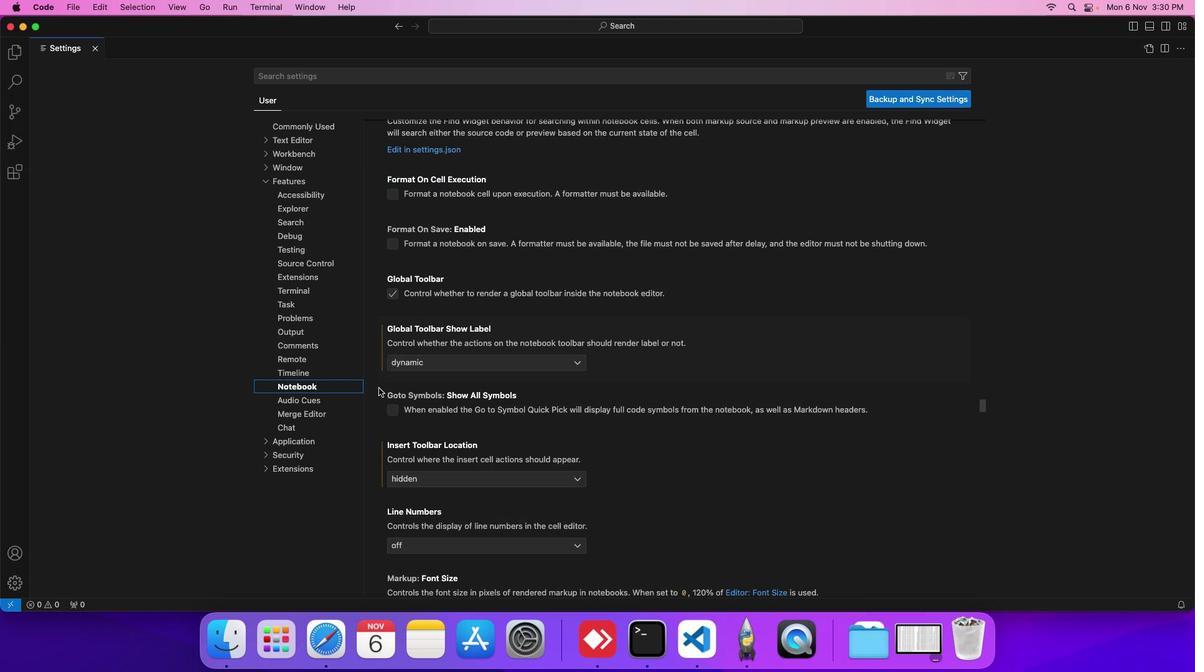 
Action: Mouse scrolled (394, 404) with delta (16, 15)
Screenshot: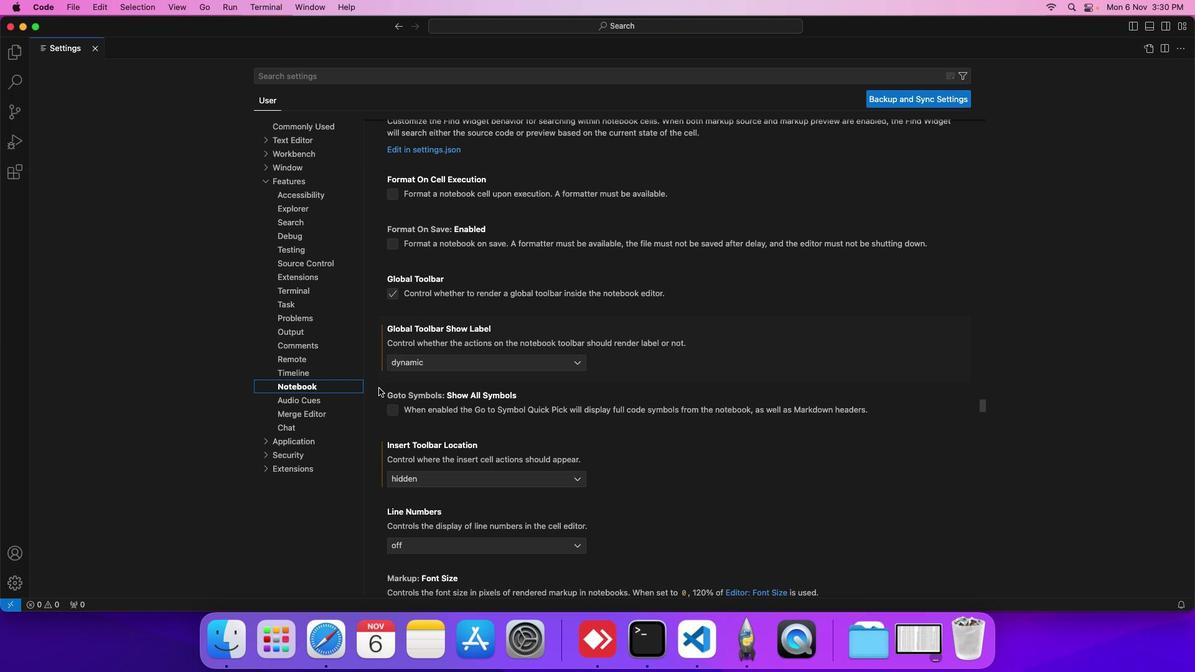 
Action: Mouse scrolled (394, 404) with delta (16, 15)
Screenshot: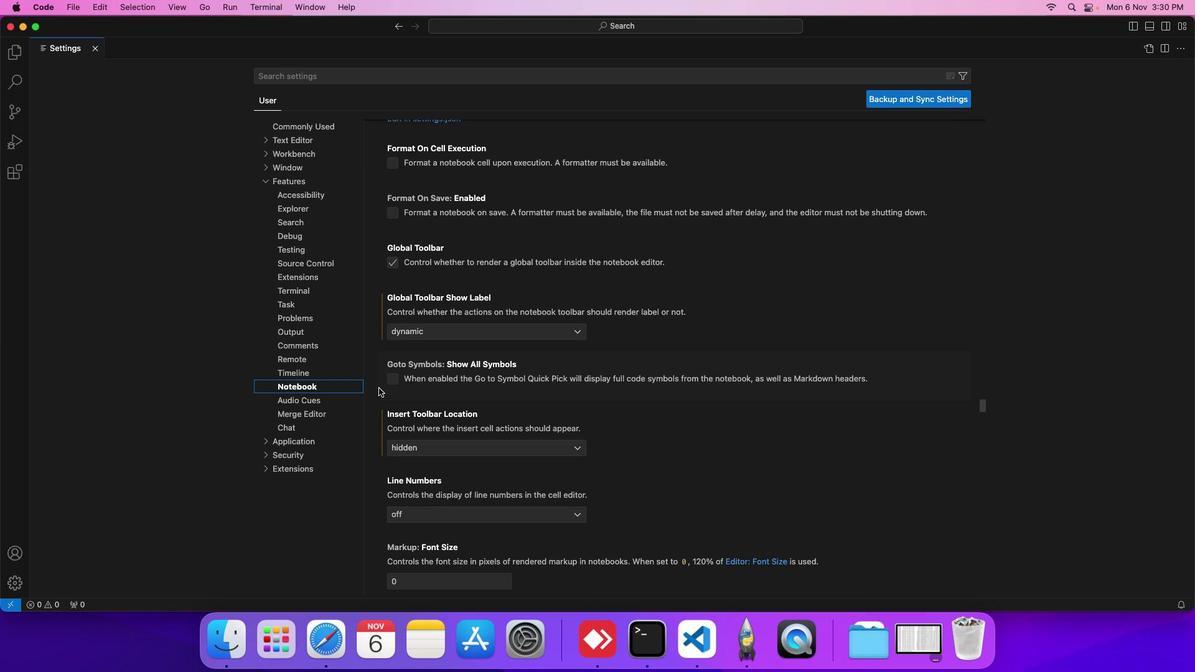 
Action: Mouse scrolled (394, 404) with delta (16, 15)
Screenshot: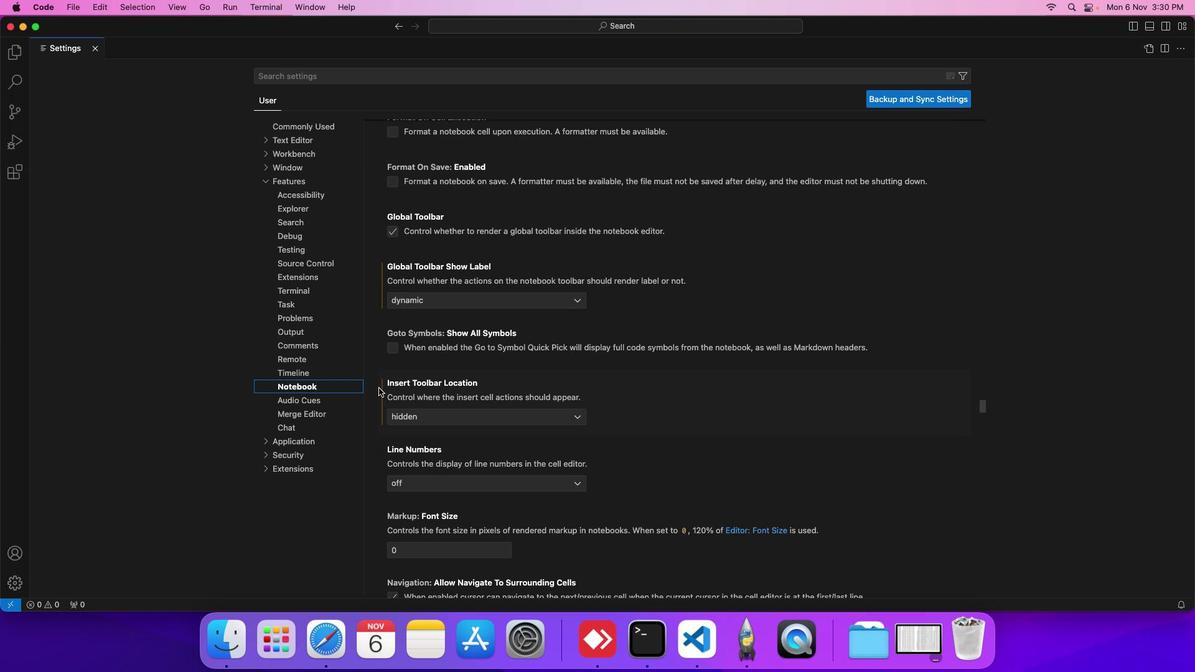 
Action: Mouse scrolled (394, 404) with delta (16, 15)
Screenshot: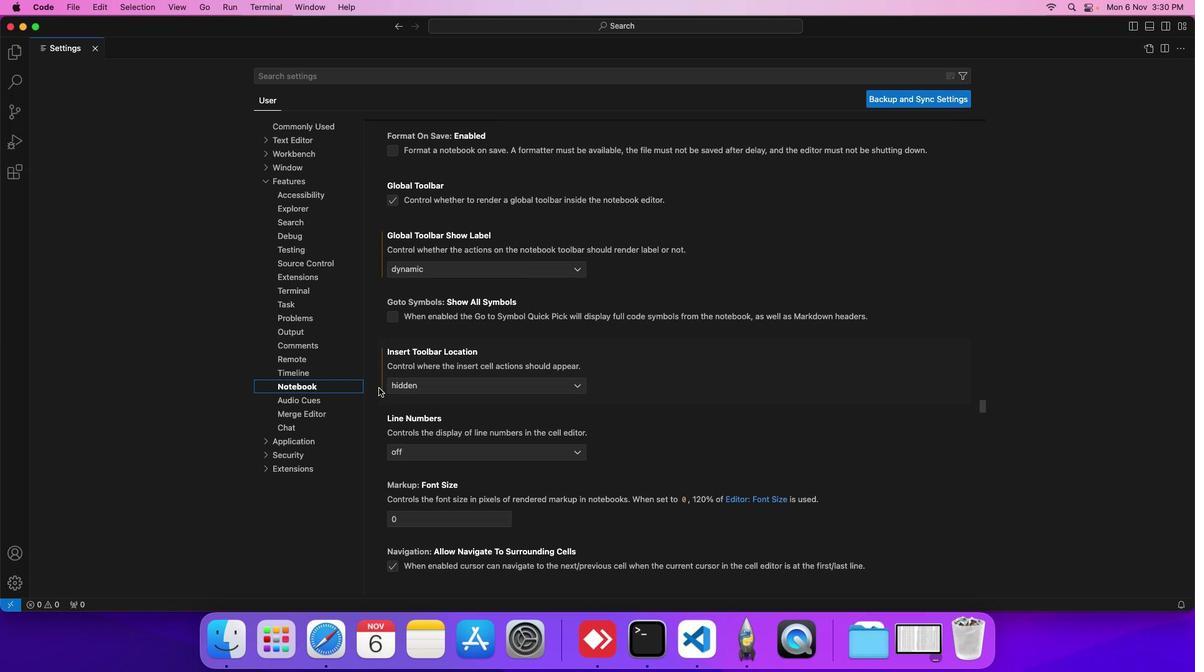 
Action: Mouse scrolled (394, 404) with delta (16, 15)
Screenshot: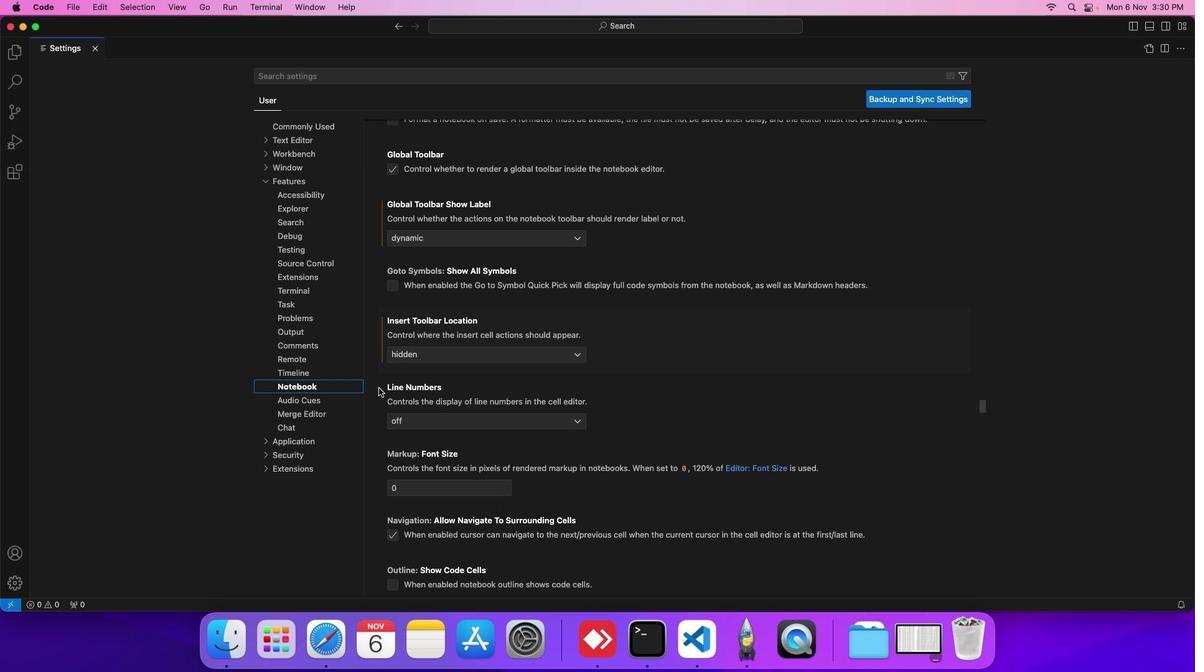 
Action: Mouse scrolled (394, 404) with delta (16, 15)
Screenshot: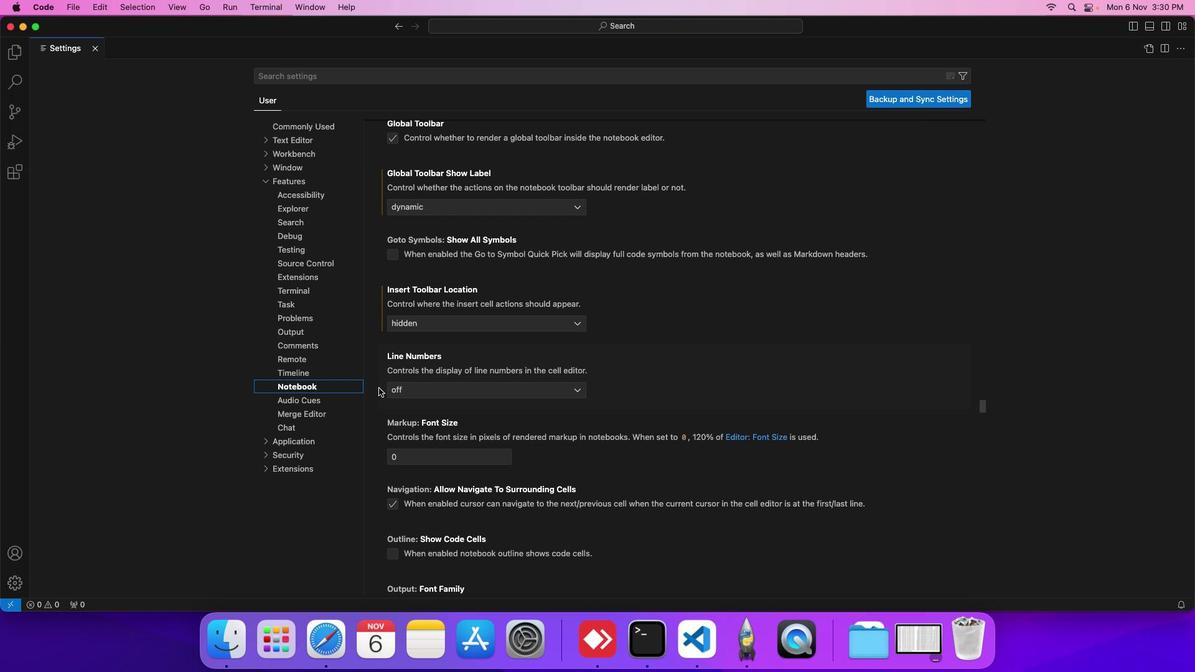 
Action: Mouse scrolled (394, 404) with delta (16, 15)
Screenshot: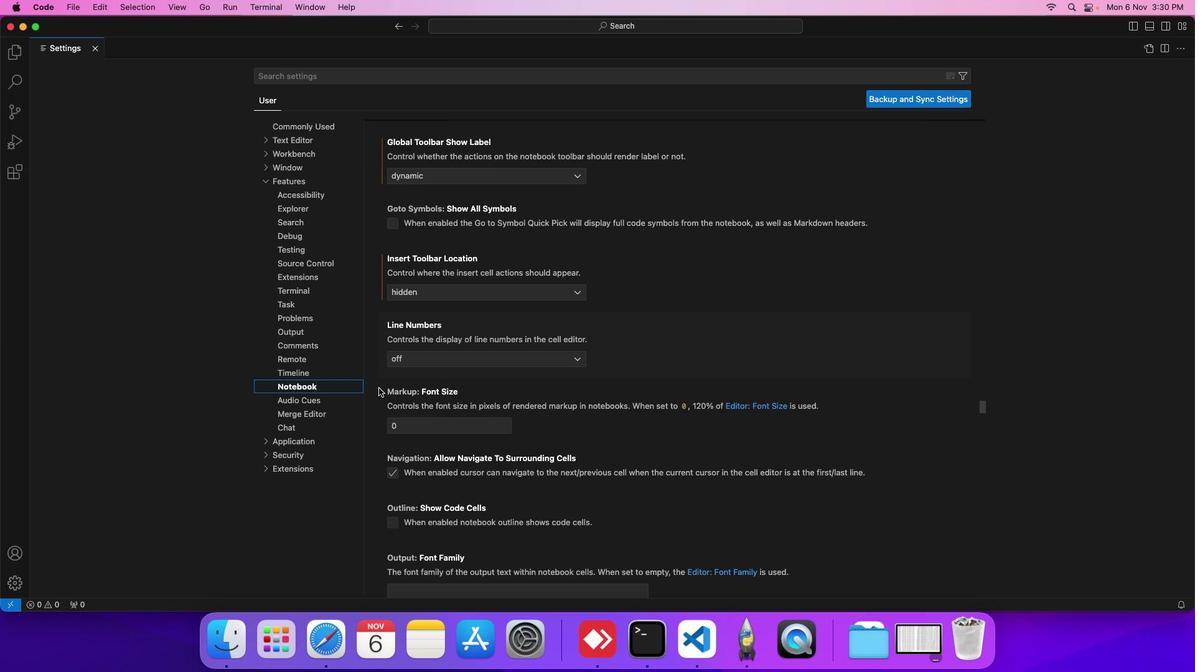 
Action: Mouse scrolled (394, 404) with delta (16, 15)
Screenshot: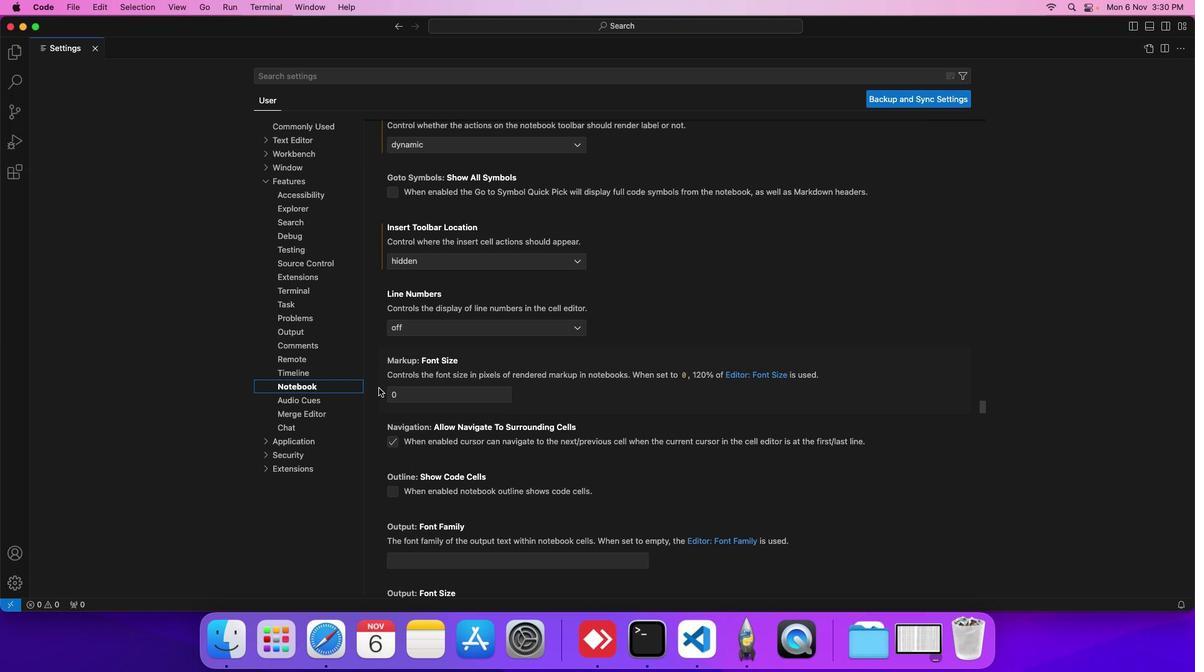 
Action: Mouse scrolled (394, 404) with delta (16, 15)
Screenshot: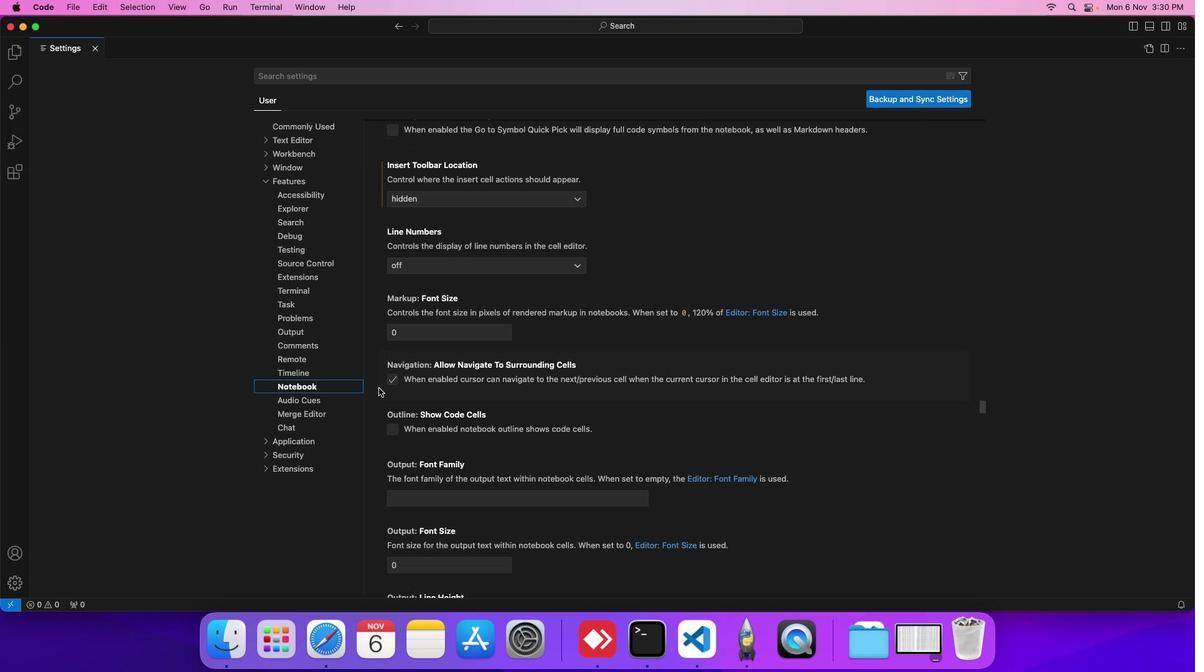 
Action: Mouse scrolled (394, 404) with delta (16, 15)
Screenshot: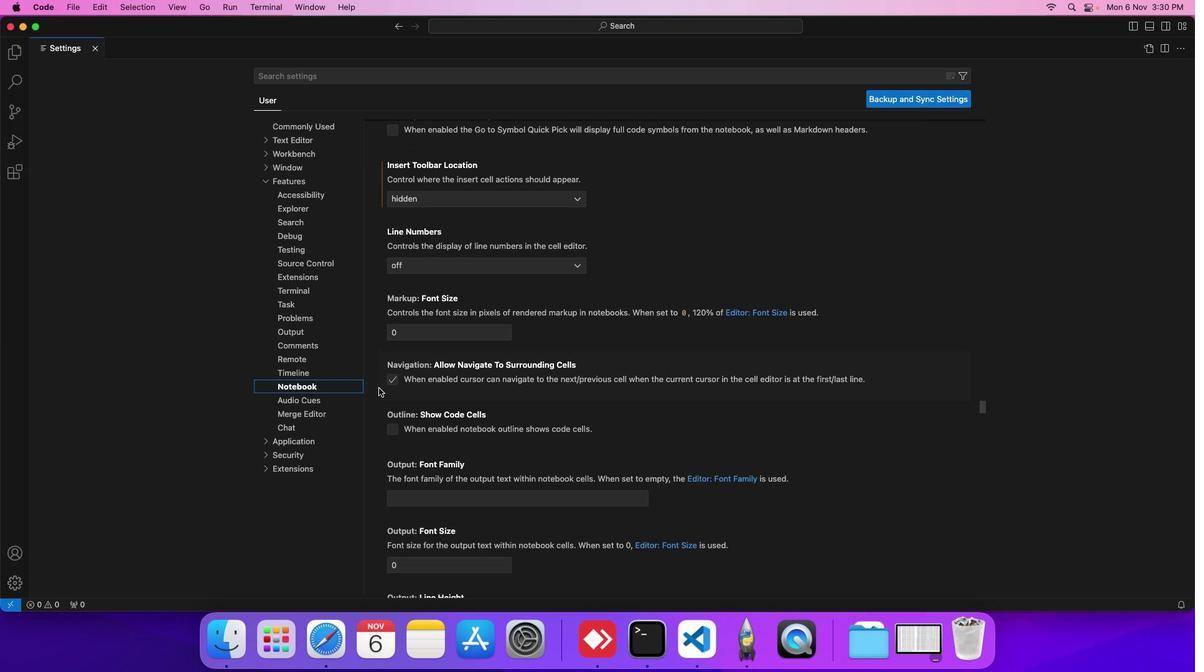 
Action: Mouse scrolled (394, 404) with delta (16, 15)
Screenshot: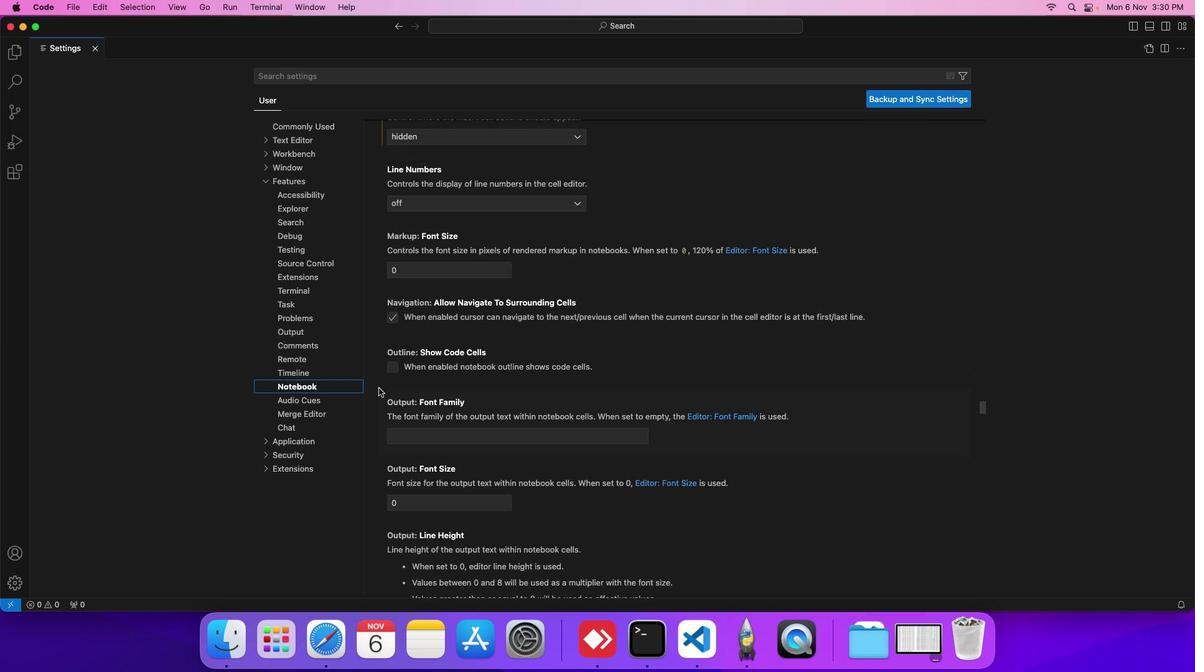 
Action: Mouse scrolled (394, 404) with delta (16, 15)
Screenshot: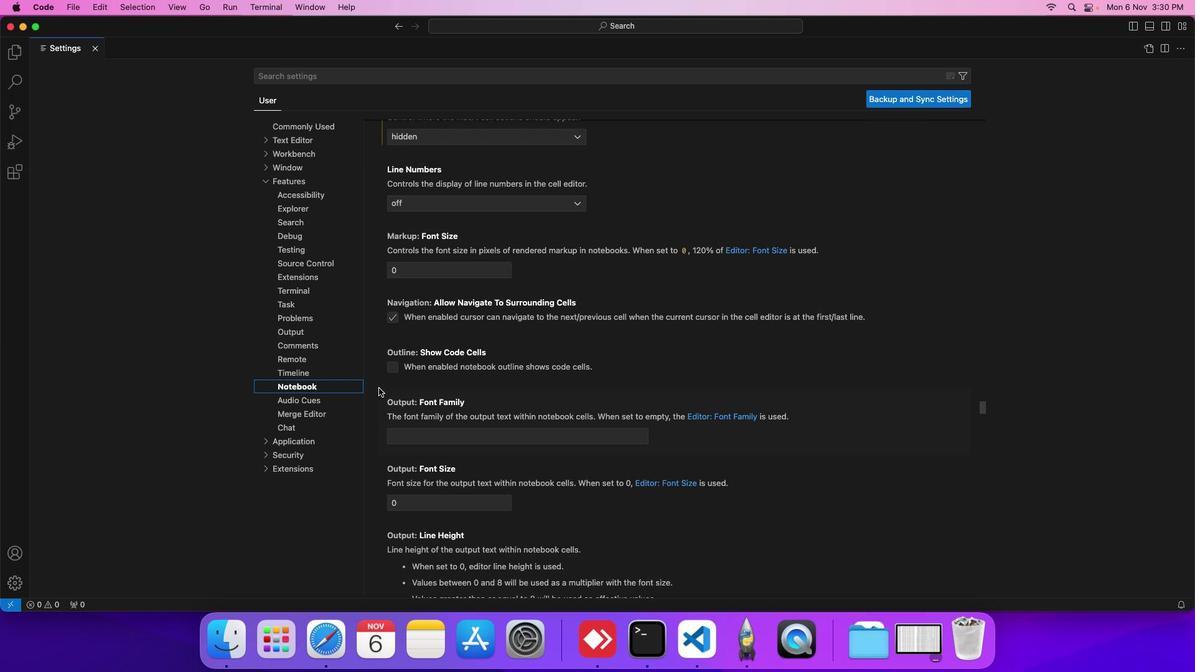 
Action: Mouse scrolled (394, 404) with delta (16, 15)
Screenshot: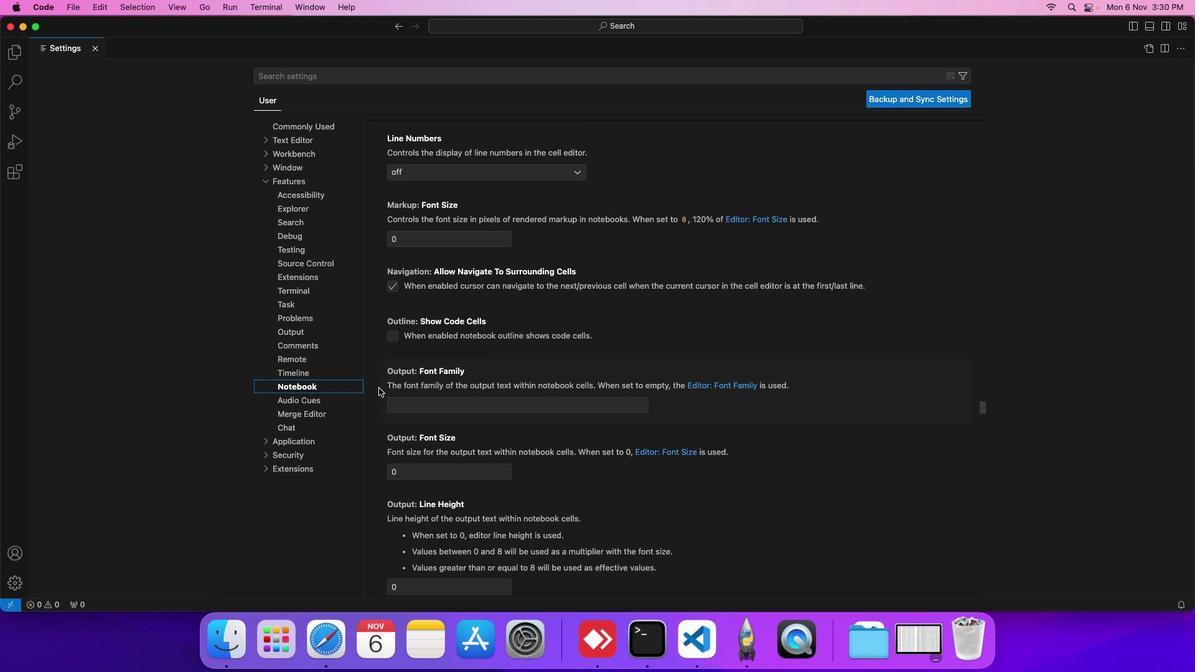 
Action: Mouse scrolled (394, 404) with delta (16, 15)
Screenshot: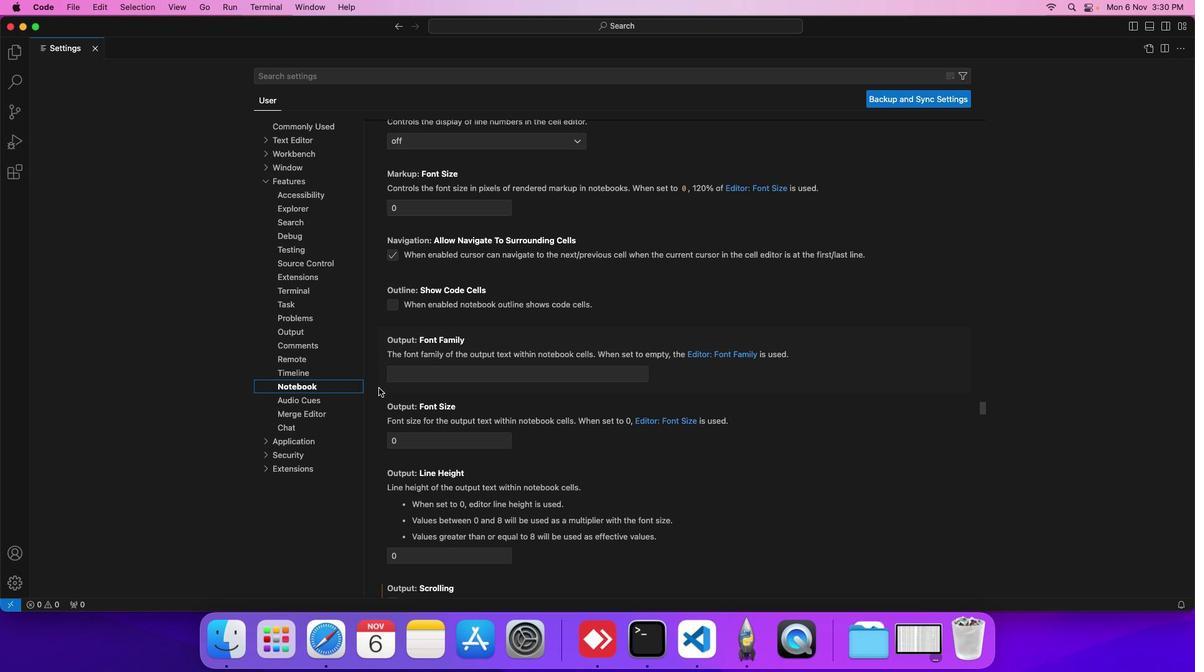 
Action: Mouse scrolled (394, 404) with delta (16, 15)
Screenshot: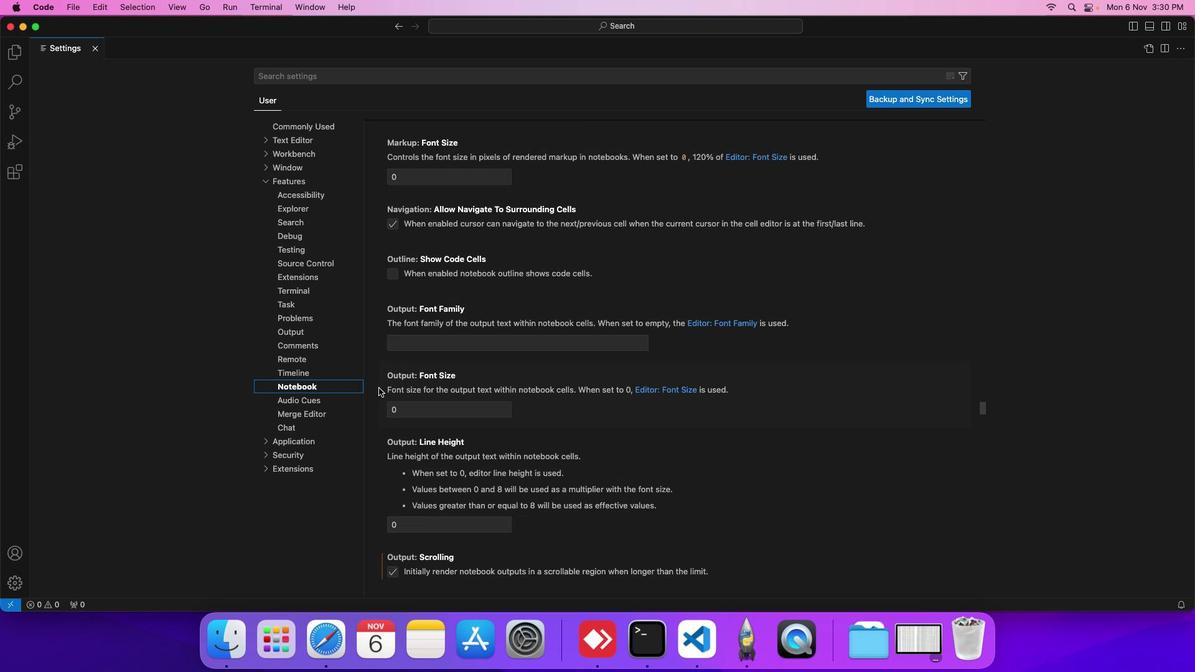 
Action: Mouse scrolled (394, 404) with delta (16, 15)
Screenshot: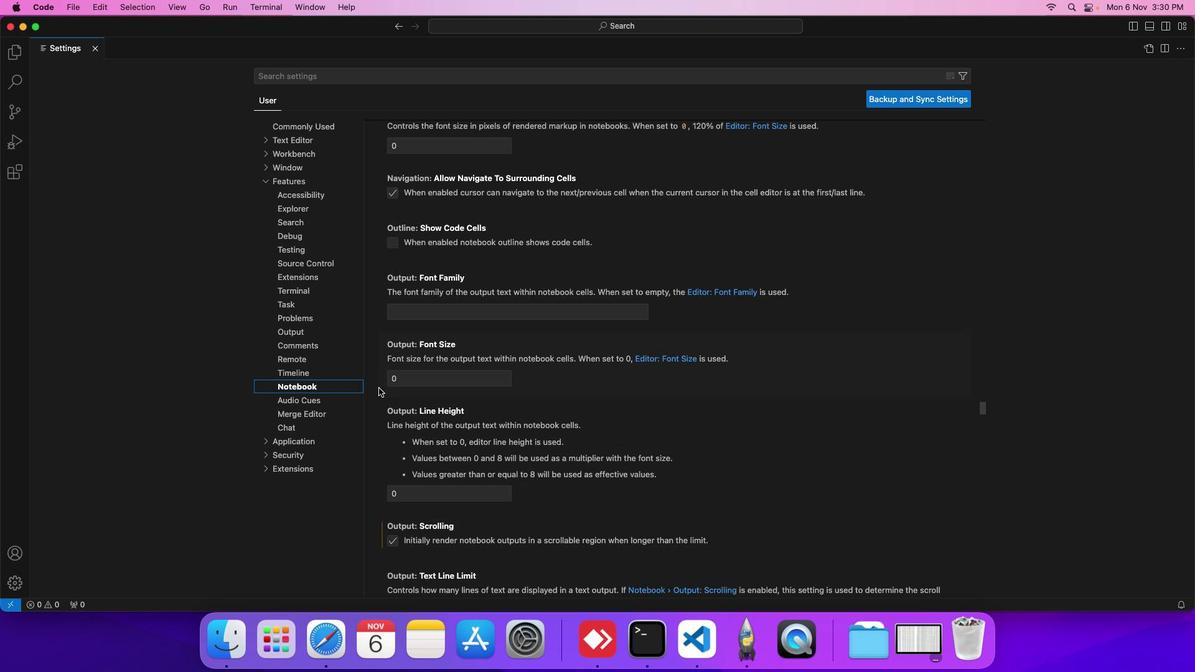 
Action: Mouse scrolled (394, 404) with delta (16, 15)
Screenshot: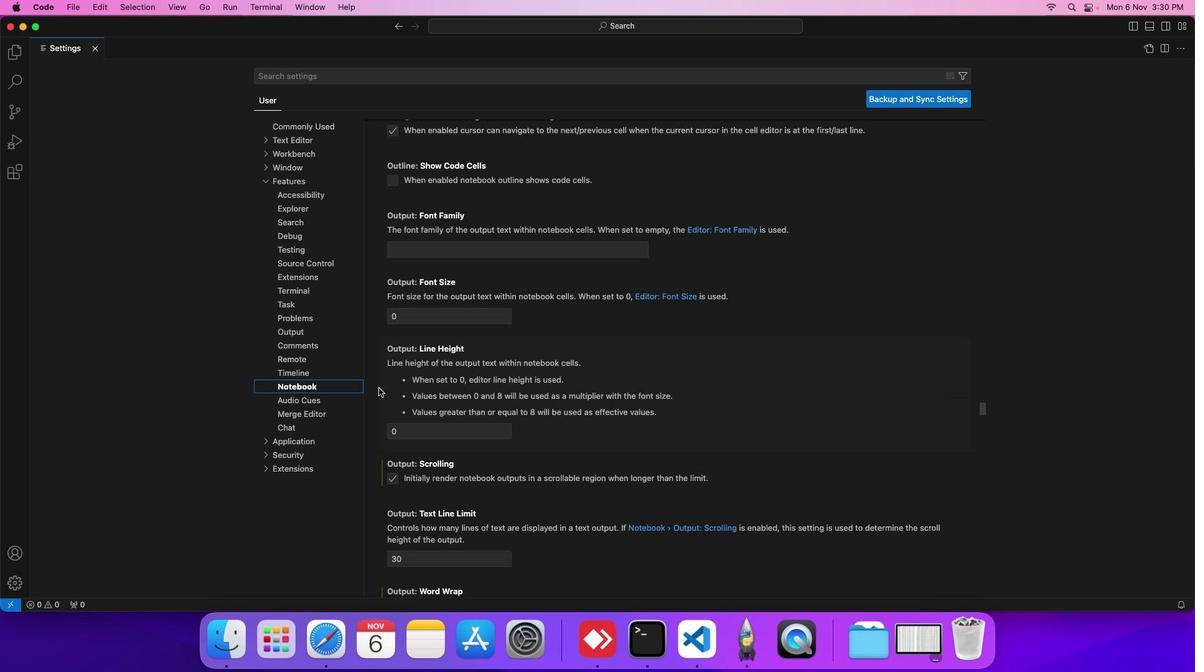 
Action: Mouse scrolled (394, 404) with delta (16, 15)
Screenshot: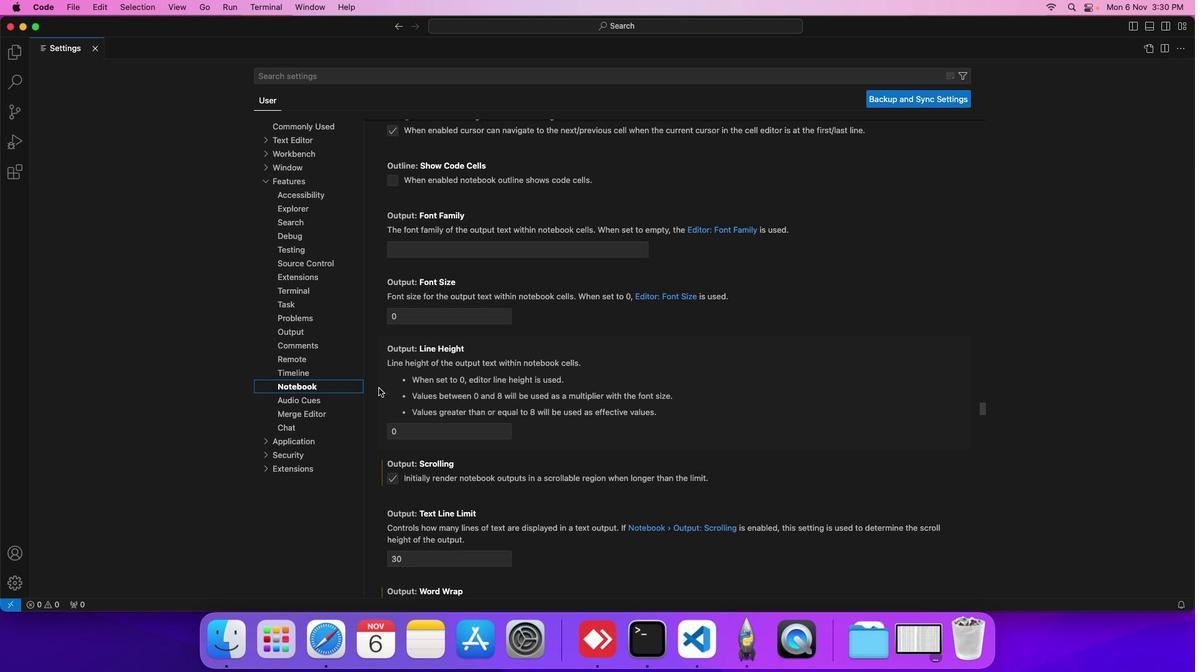 
Action: Mouse scrolled (394, 404) with delta (16, 15)
Screenshot: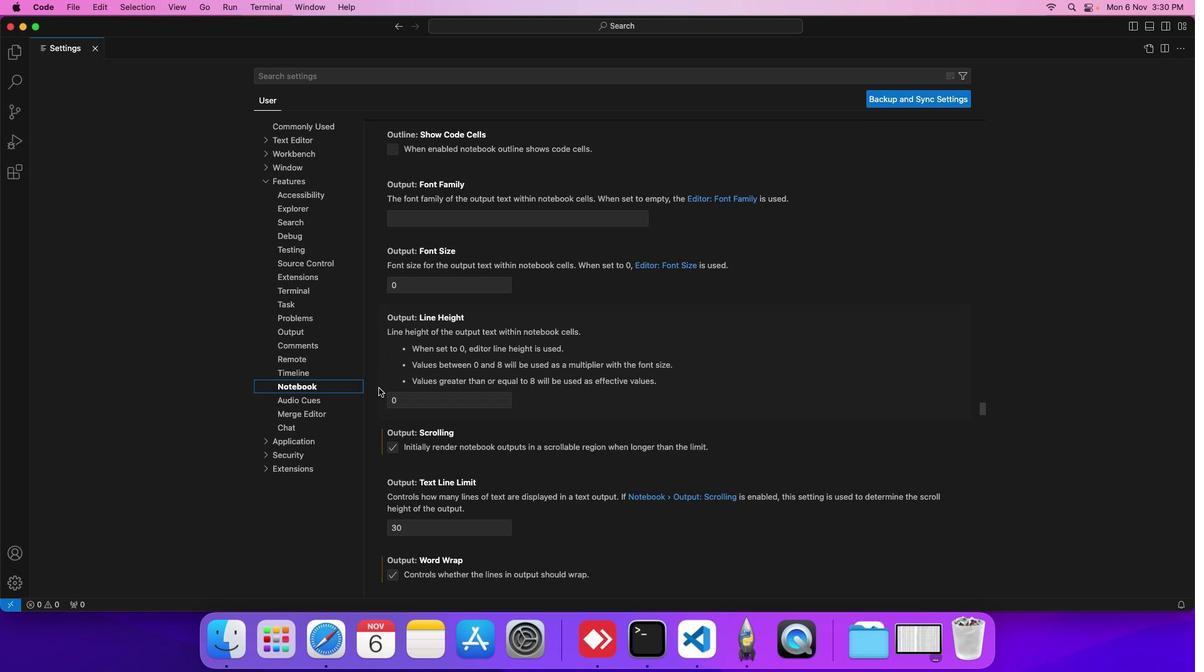 
Action: Mouse scrolled (394, 404) with delta (16, 15)
Screenshot: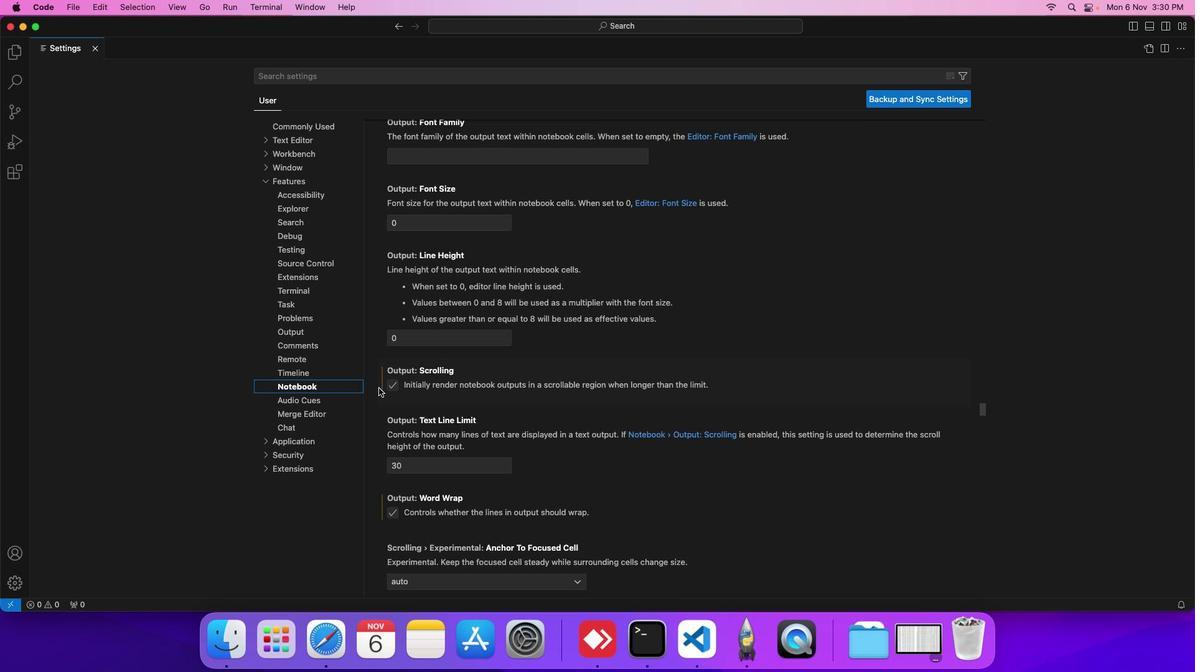 
Action: Mouse scrolled (394, 404) with delta (16, 15)
Screenshot: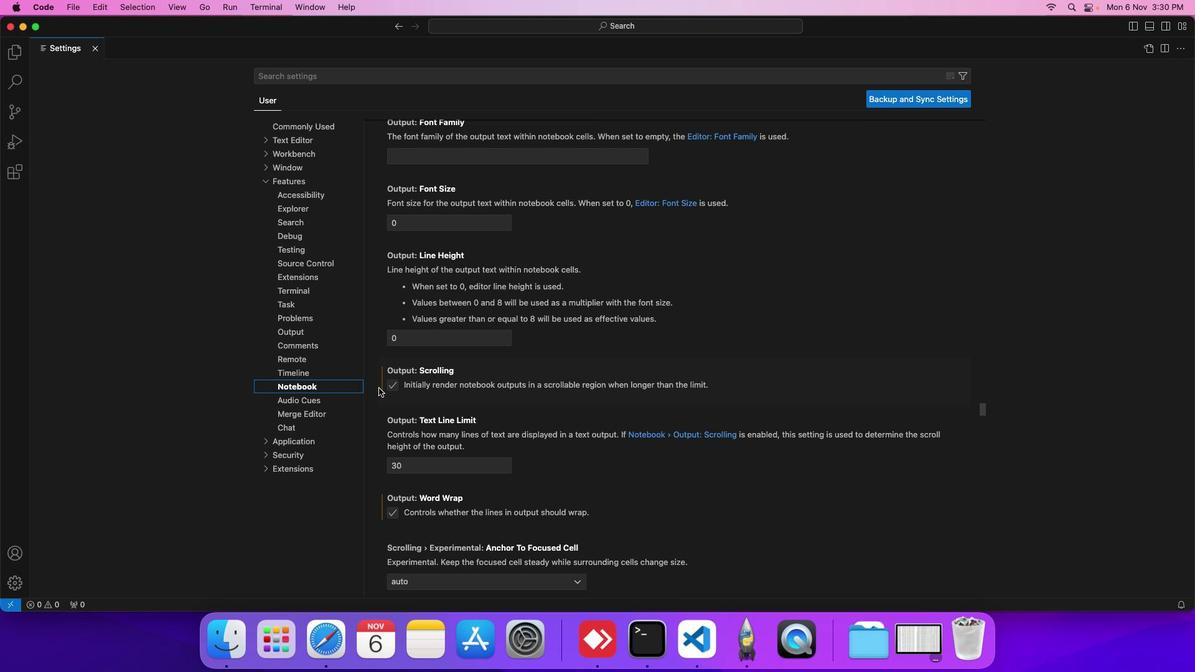 
Action: Mouse scrolled (394, 404) with delta (16, 15)
Screenshot: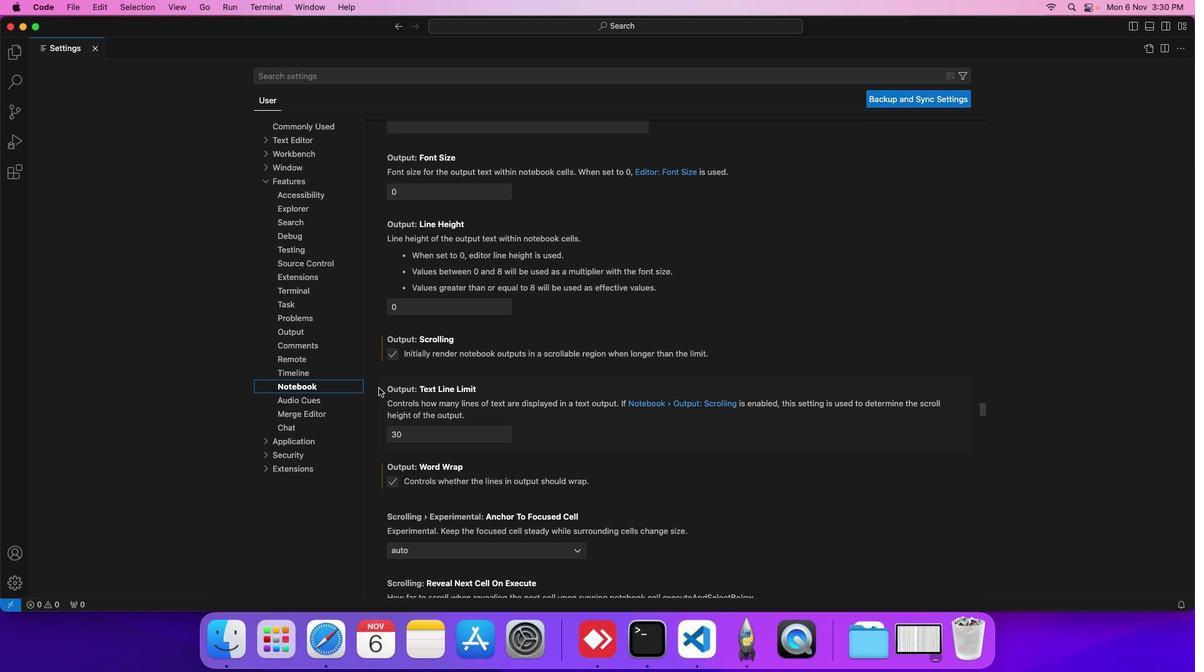 
Action: Mouse scrolled (394, 404) with delta (16, 15)
Screenshot: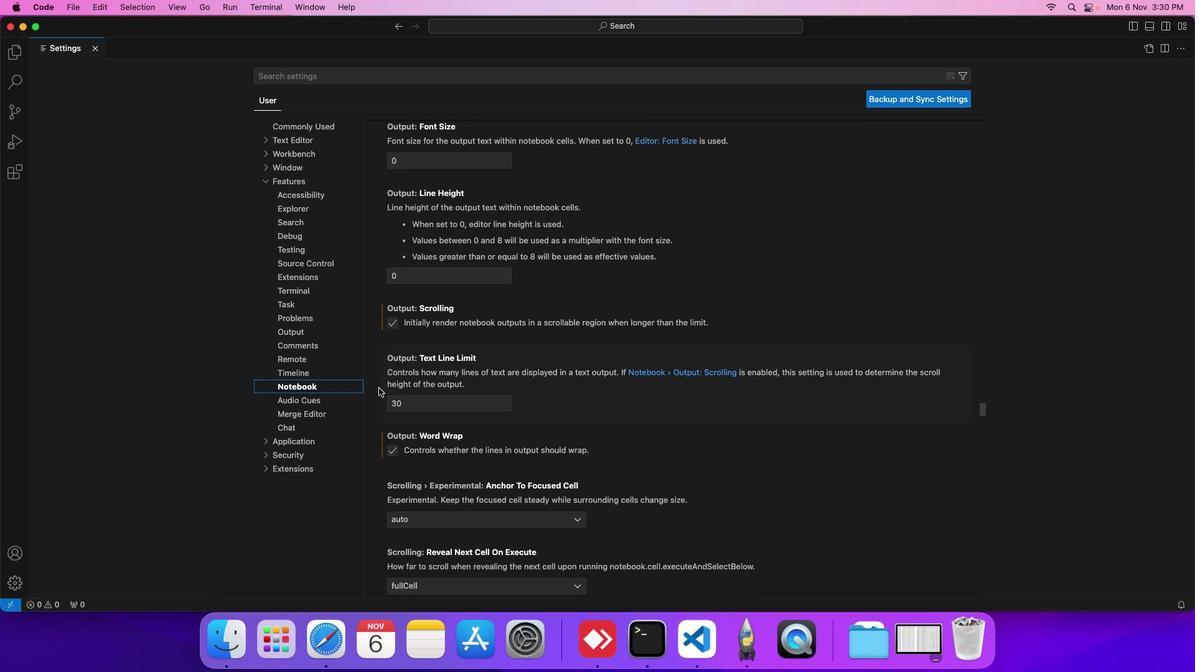
Action: Mouse scrolled (394, 404) with delta (16, 15)
Screenshot: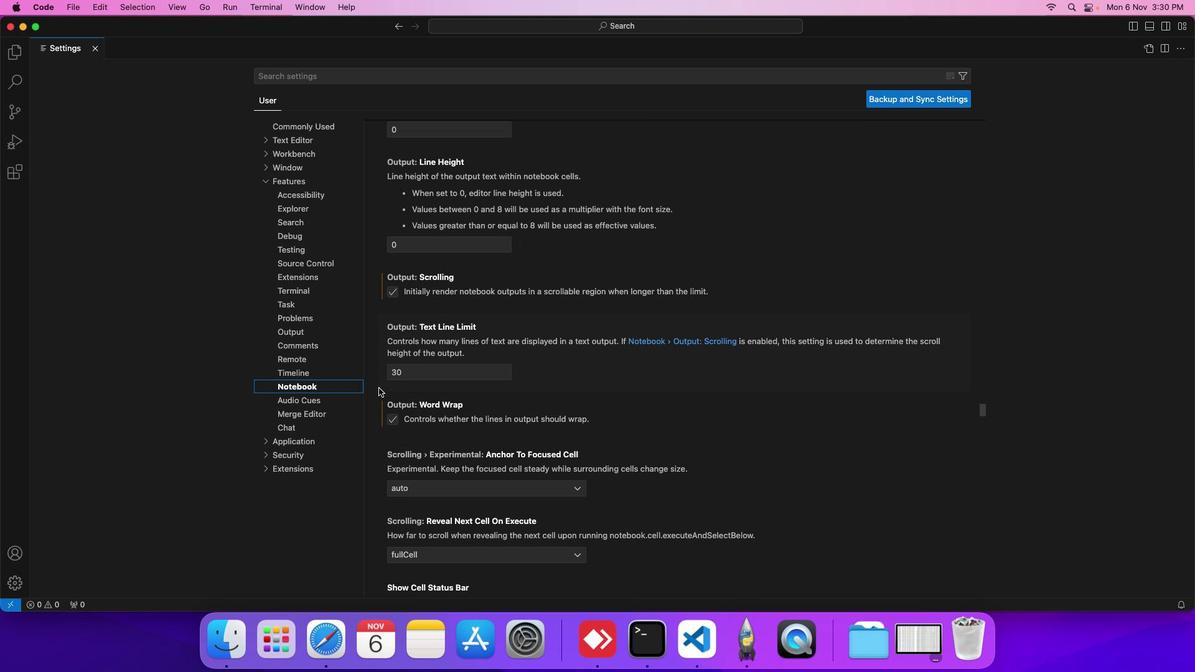 
Action: Mouse scrolled (394, 404) with delta (16, 15)
Screenshot: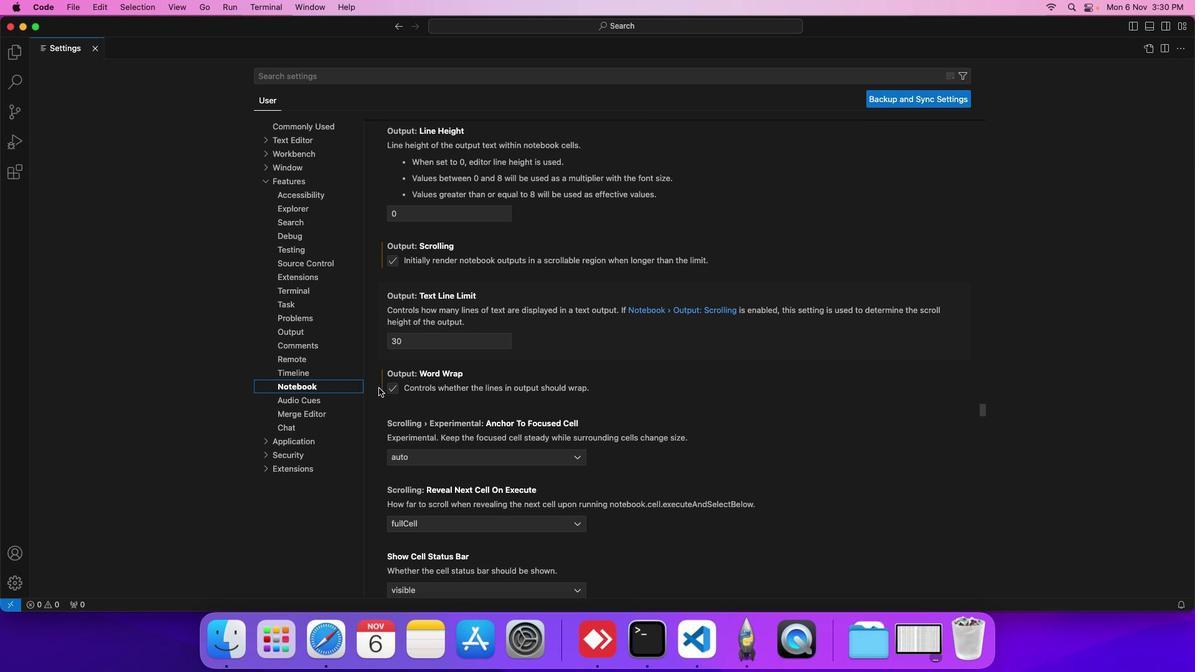 
Action: Mouse scrolled (394, 404) with delta (16, 15)
Screenshot: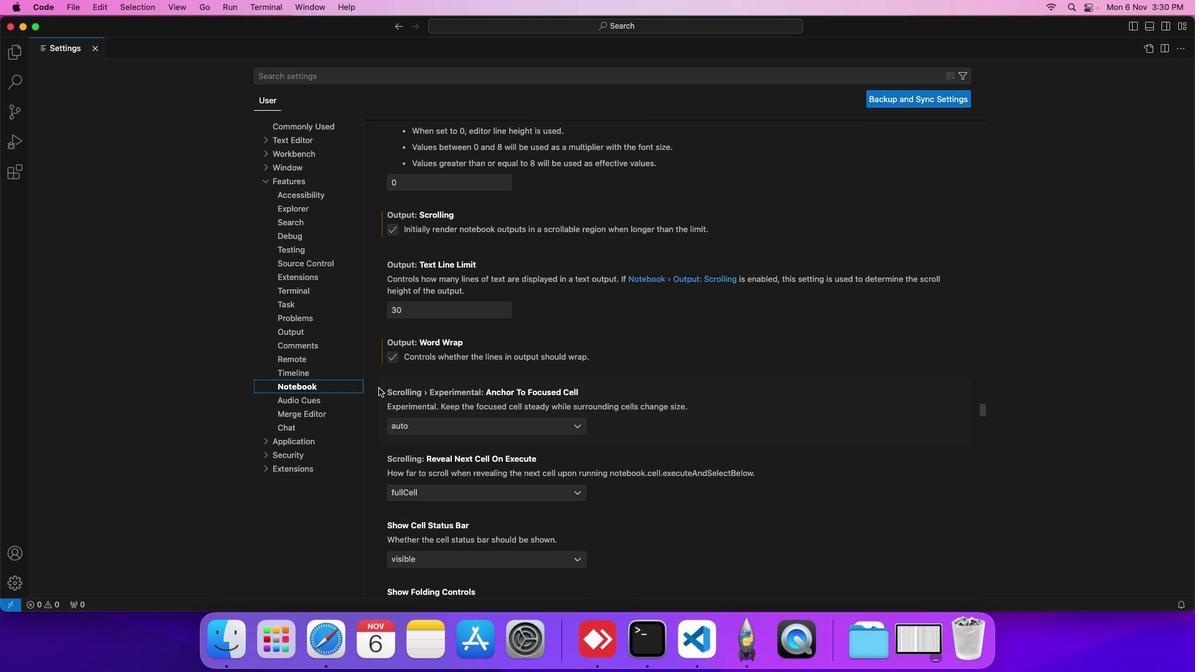 
Action: Mouse scrolled (394, 404) with delta (16, 15)
Screenshot: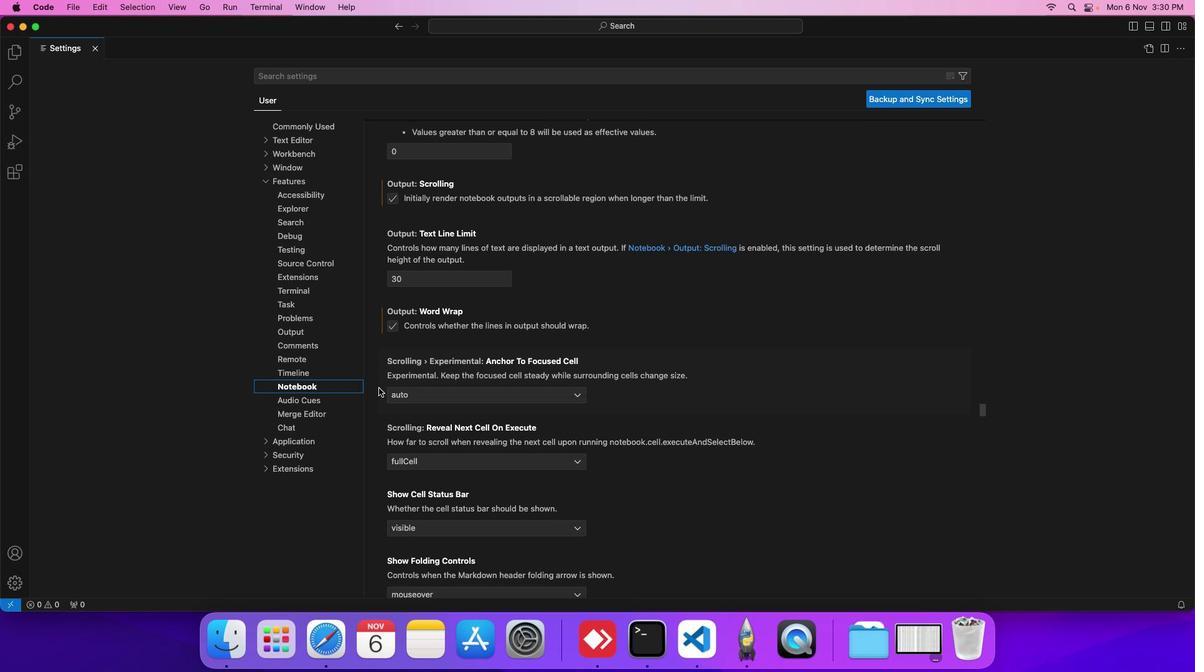 
Action: Mouse scrolled (394, 404) with delta (16, 15)
Screenshot: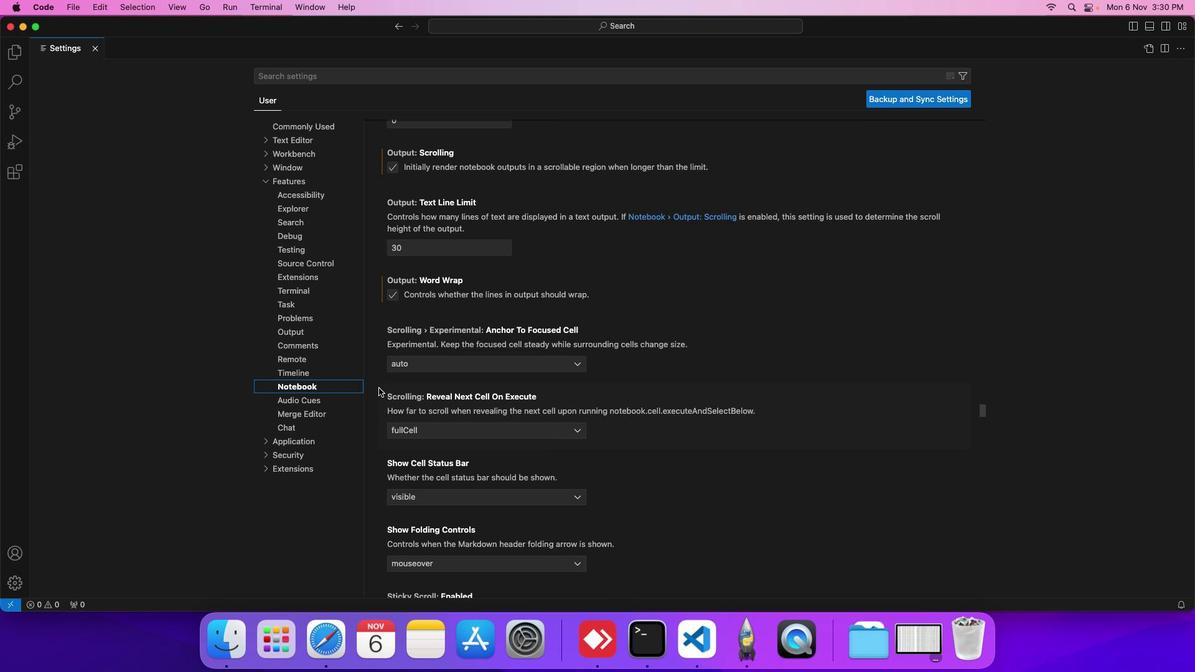 
Action: Mouse moved to (468, 512)
Screenshot: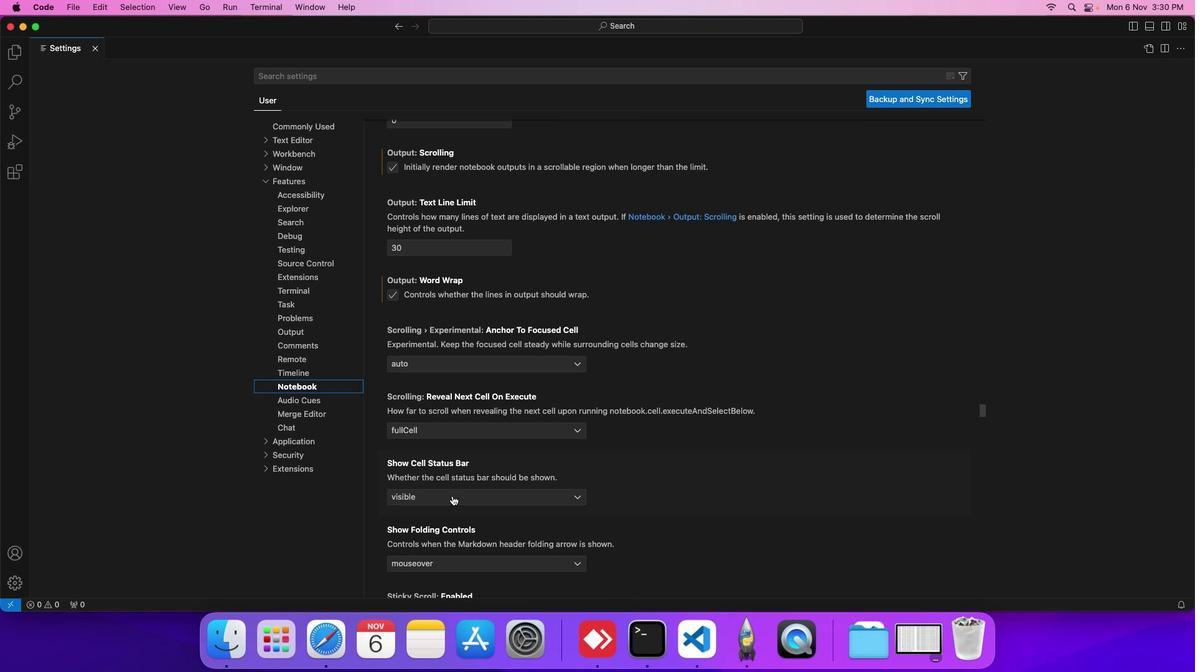 
Action: Mouse pressed left at (468, 512)
Screenshot: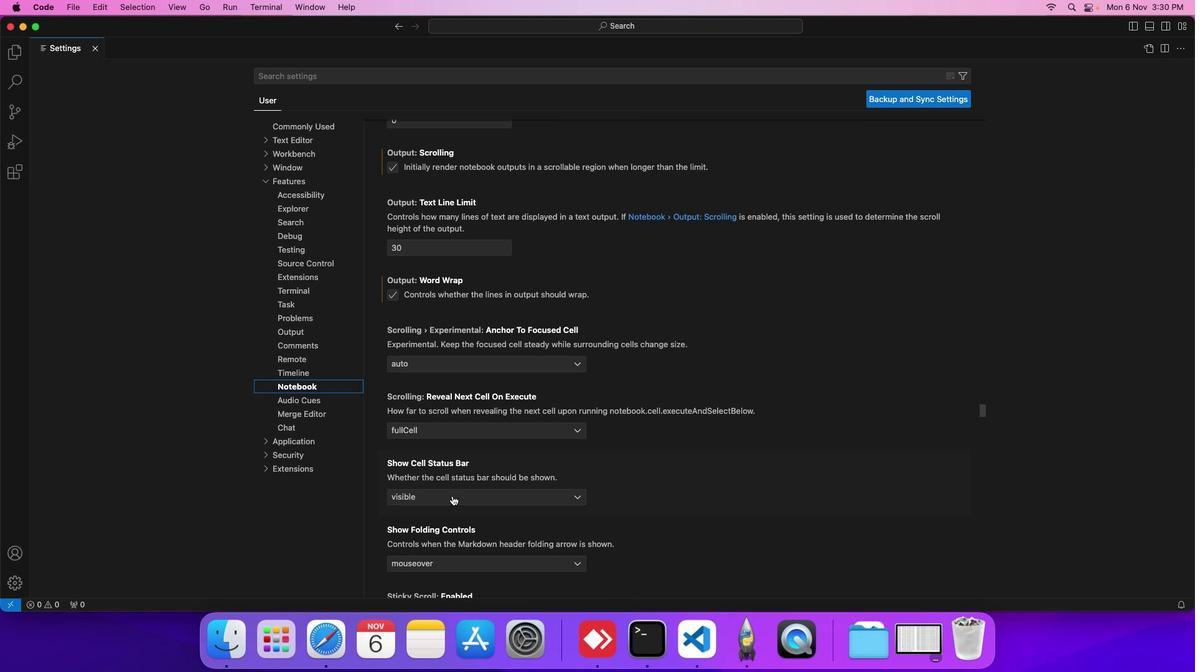 
Action: Mouse moved to (459, 556)
Screenshot: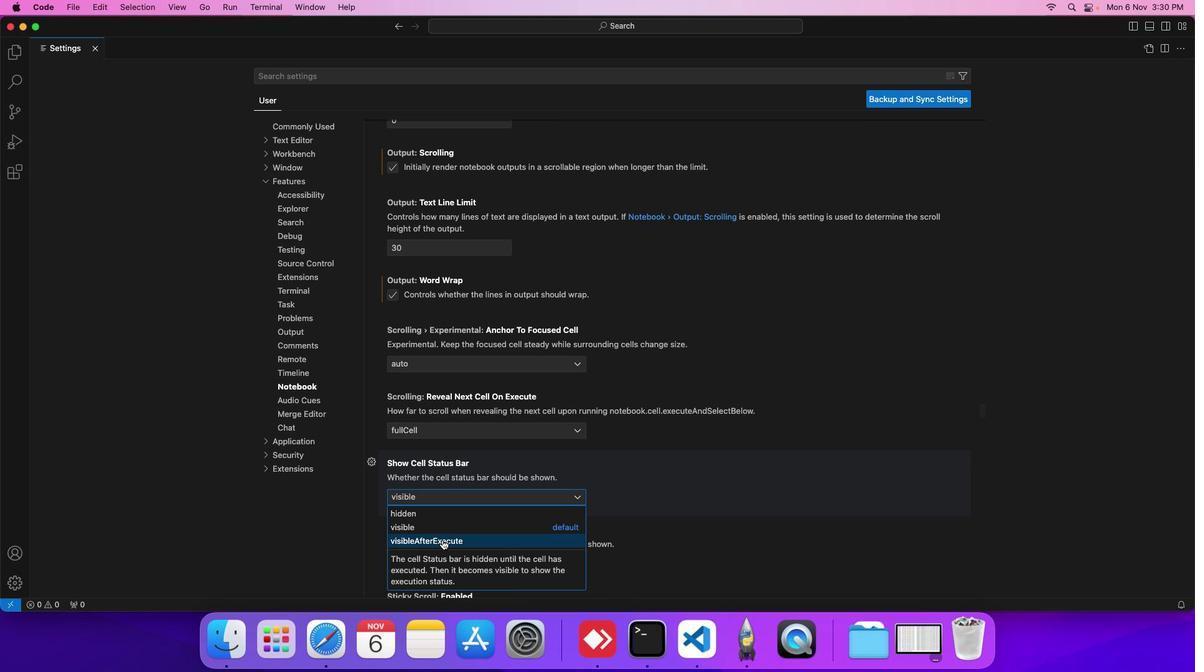
Action: Mouse pressed left at (459, 556)
Screenshot: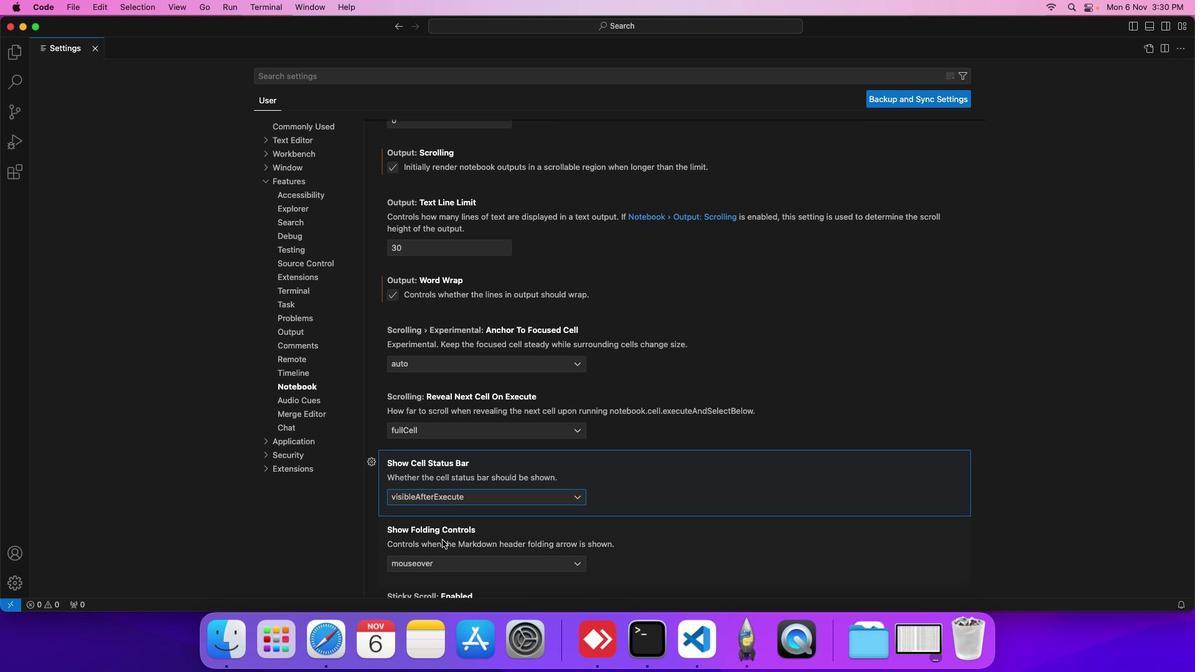 
Action: Mouse moved to (543, 477)
Screenshot: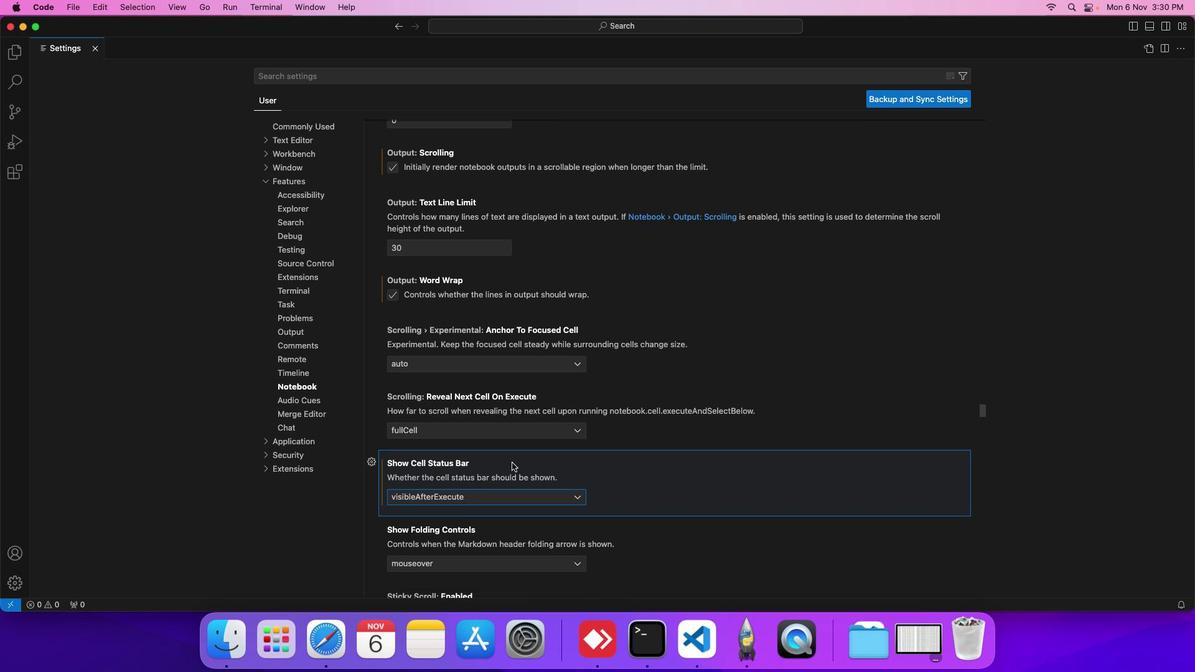 
